 Task: Look for space in Lakewood, United States from 8th August, 2023 to 15th August, 2023 for 9 adults in price range Rs.10000 to Rs.14000. Place can be shared room with 5 bedrooms having 9 beds and 5 bathrooms. Property type can be house, flat, guest house. Amenities needed are: wifi, TV, free parkinig on premises, gym, breakfast. Booking option can be shelf check-in. Required host language is English.
Action: Mouse moved to (416, 97)
Screenshot: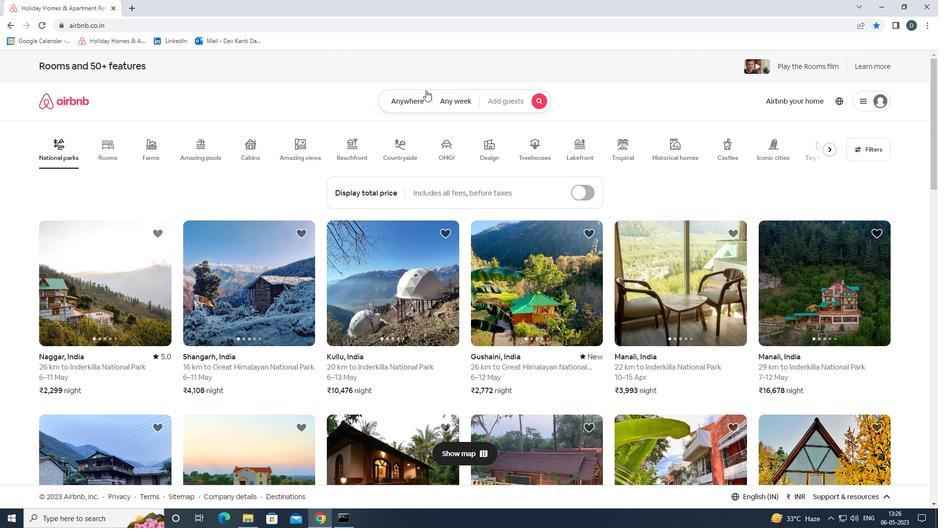 
Action: Mouse pressed left at (416, 97)
Screenshot: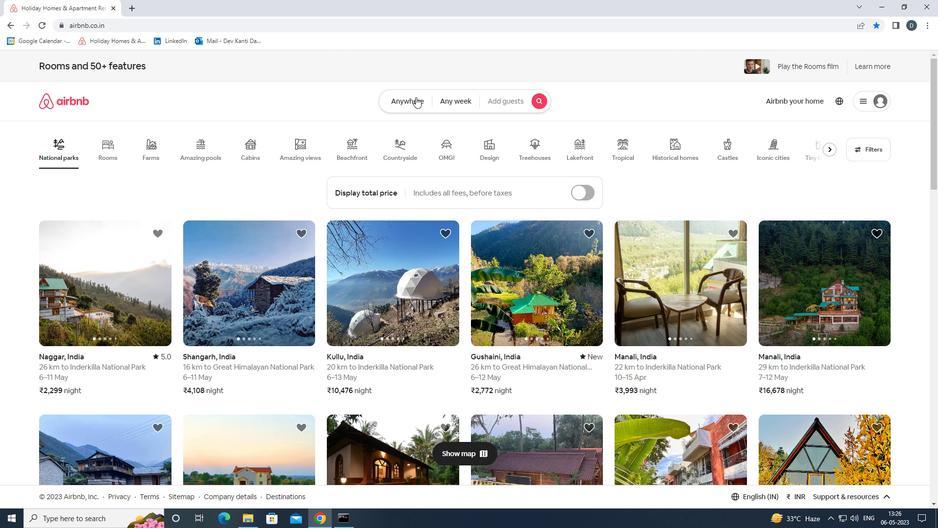 
Action: Mouse moved to (324, 142)
Screenshot: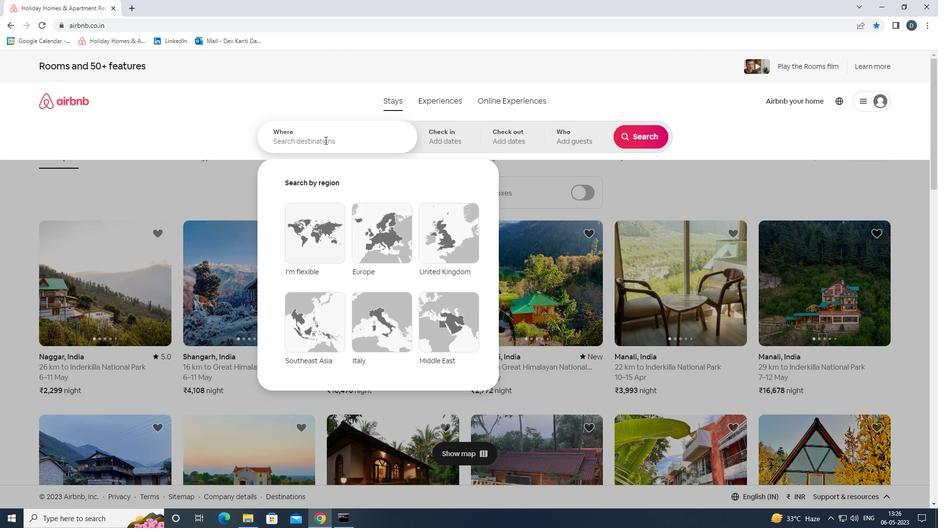 
Action: Mouse pressed left at (324, 142)
Screenshot: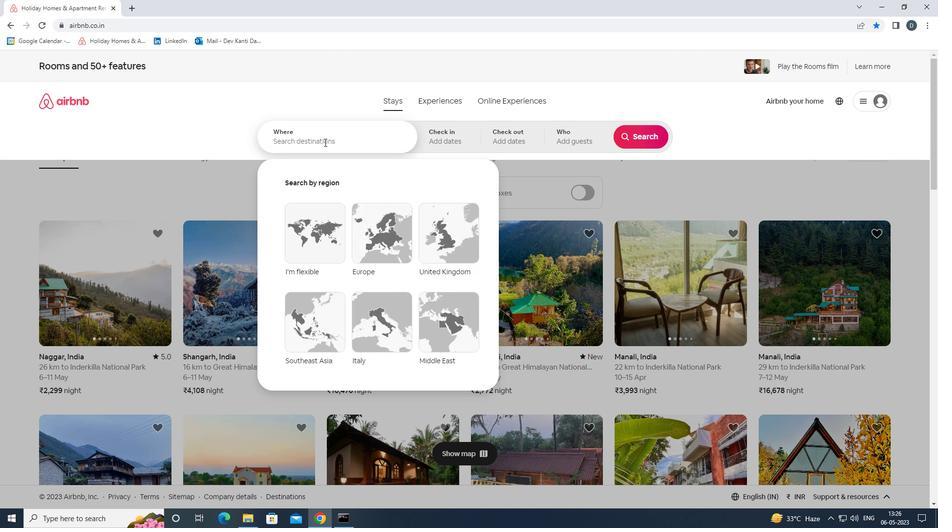 
Action: Key pressed <Key.shift>LAKEWOOD,<Key.shift>UNITED<Key.space><Key.shift>STATES
Screenshot: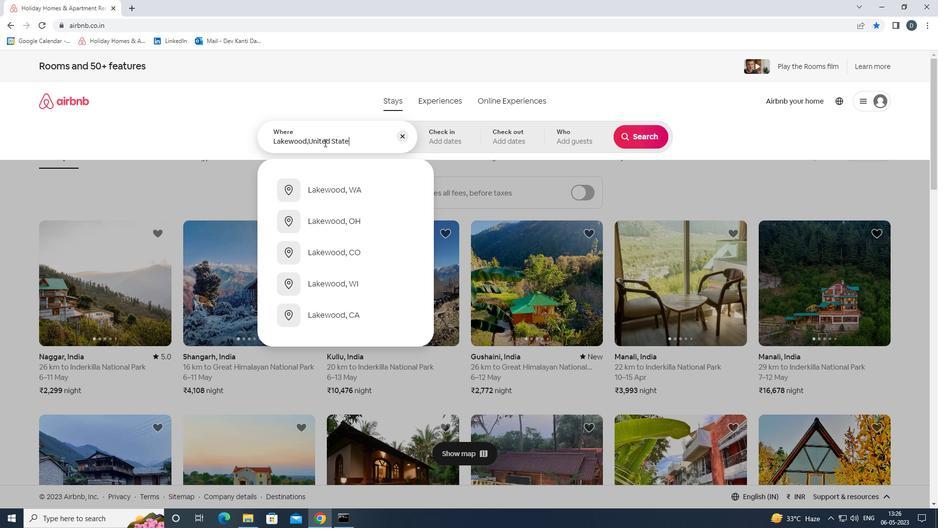 
Action: Mouse moved to (331, 139)
Screenshot: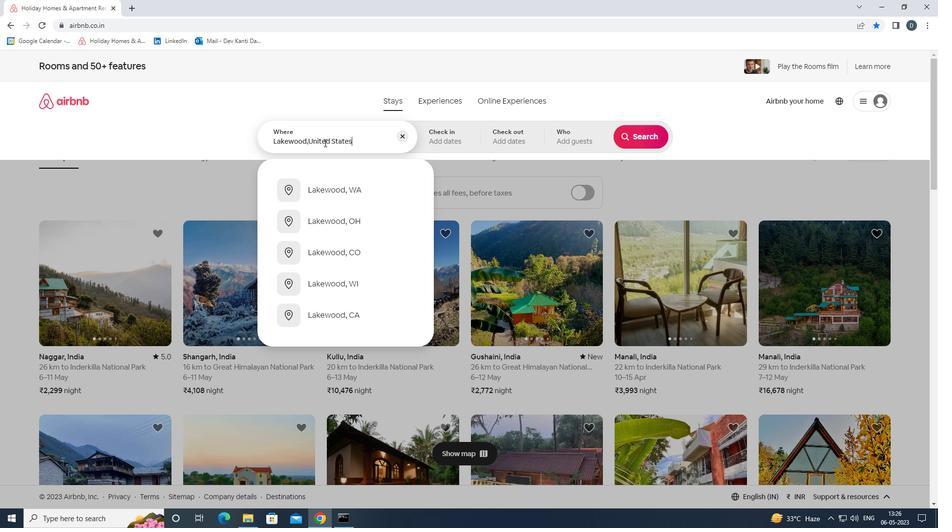 
Action: Key pressed <Key.enter>
Screenshot: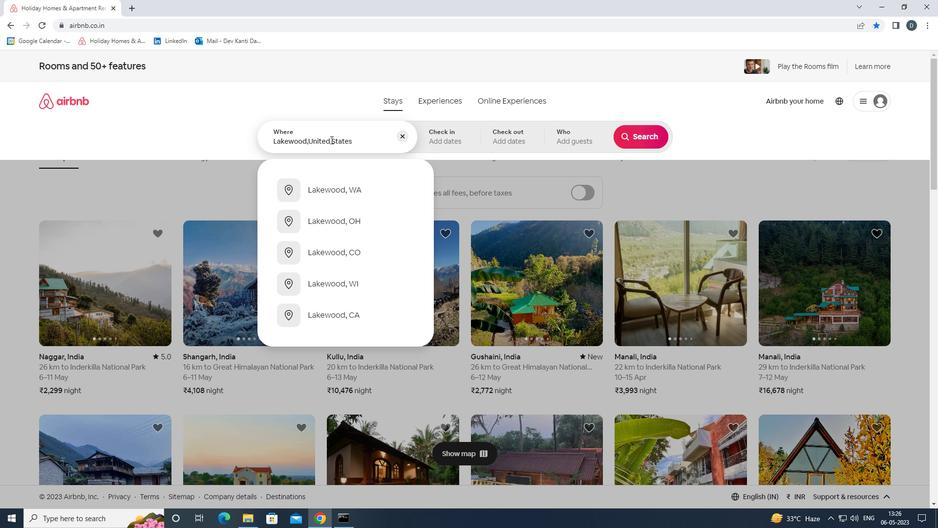 
Action: Mouse moved to (644, 216)
Screenshot: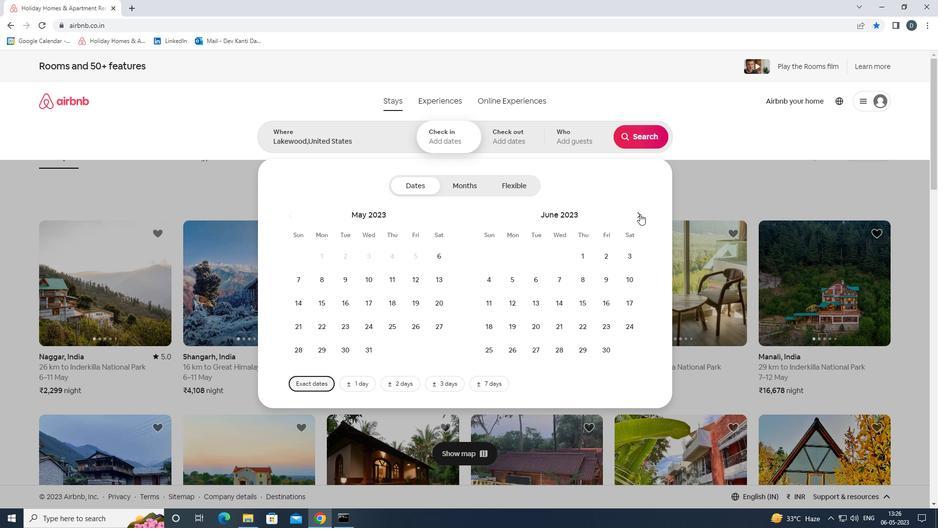 
Action: Mouse pressed left at (644, 216)
Screenshot: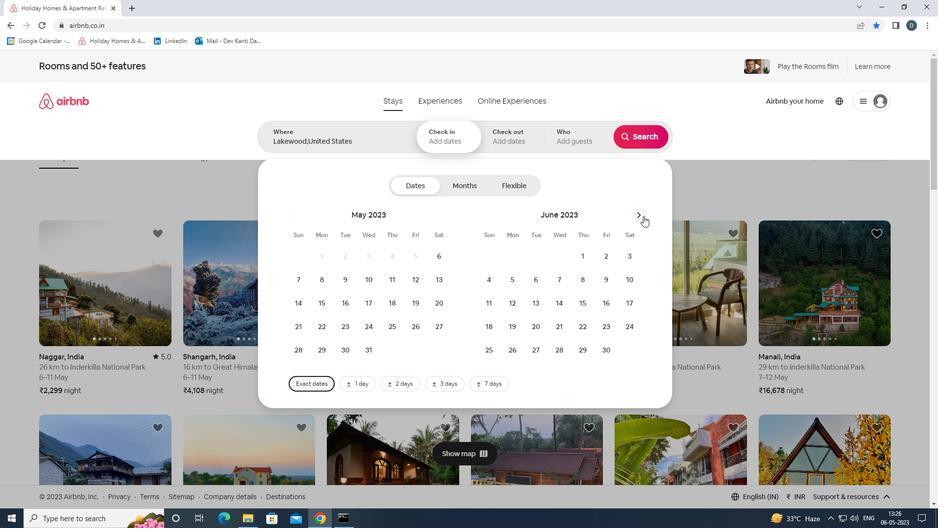 
Action: Mouse pressed left at (644, 216)
Screenshot: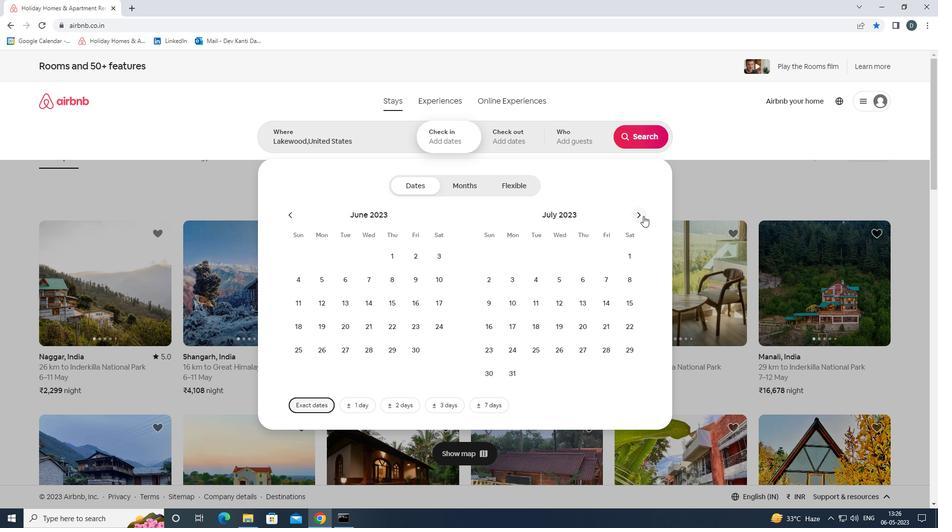 
Action: Mouse moved to (533, 281)
Screenshot: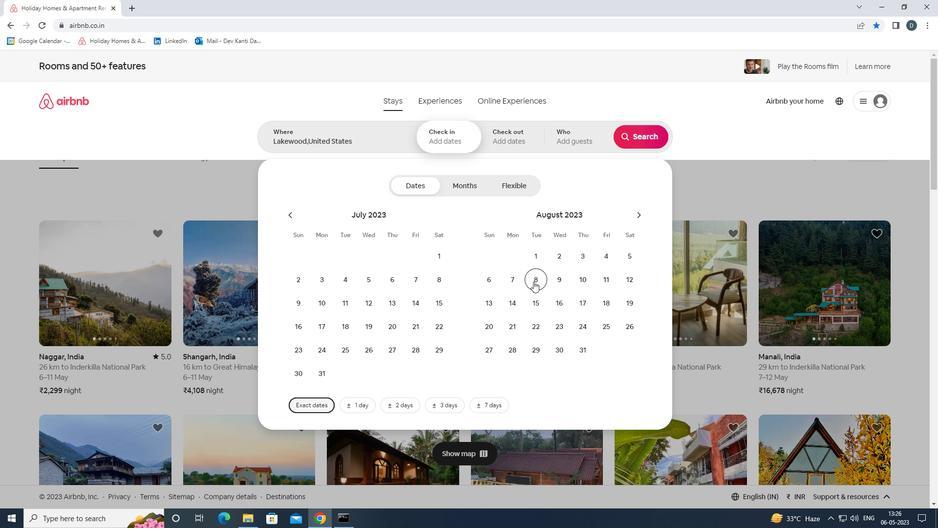 
Action: Mouse pressed left at (533, 281)
Screenshot: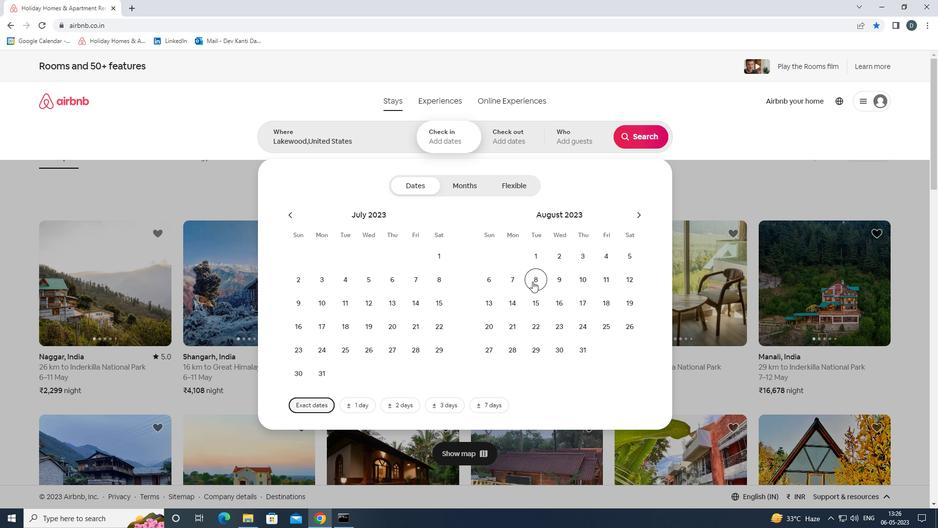 
Action: Mouse moved to (543, 302)
Screenshot: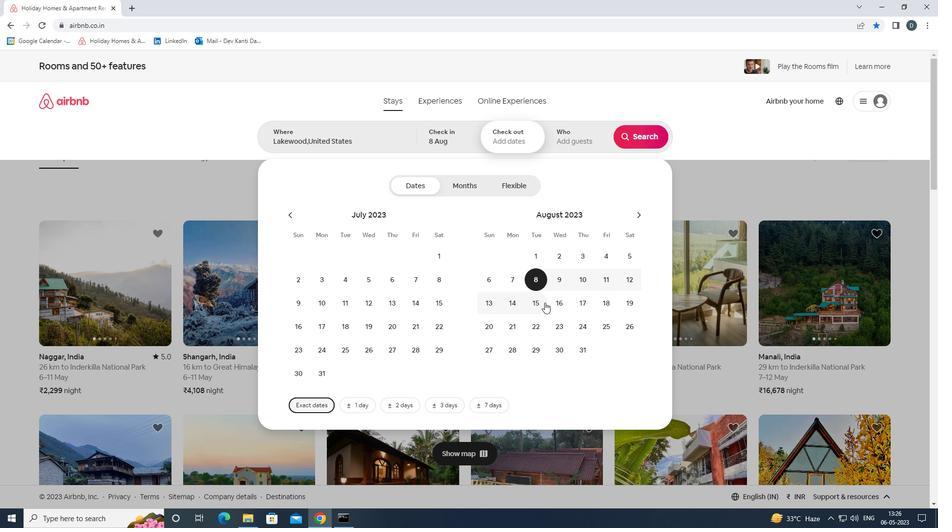 
Action: Mouse pressed left at (543, 302)
Screenshot: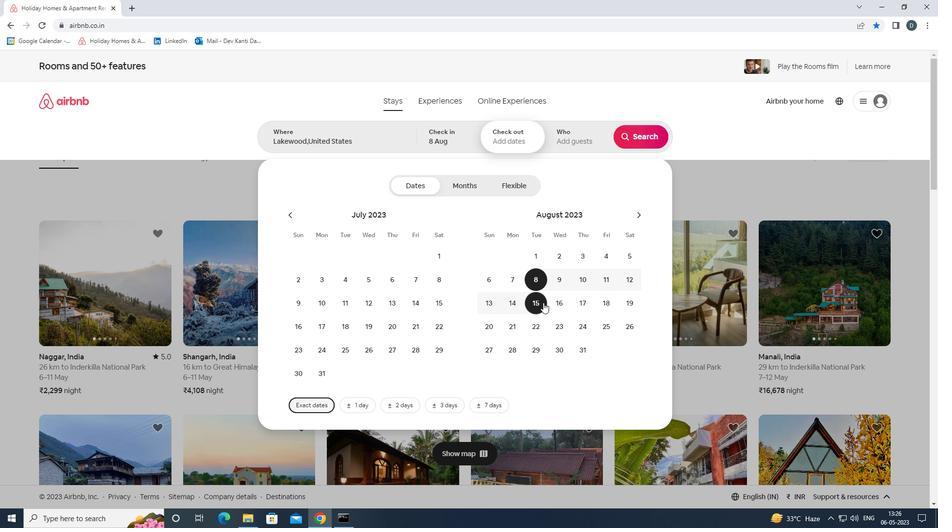 
Action: Mouse moved to (575, 149)
Screenshot: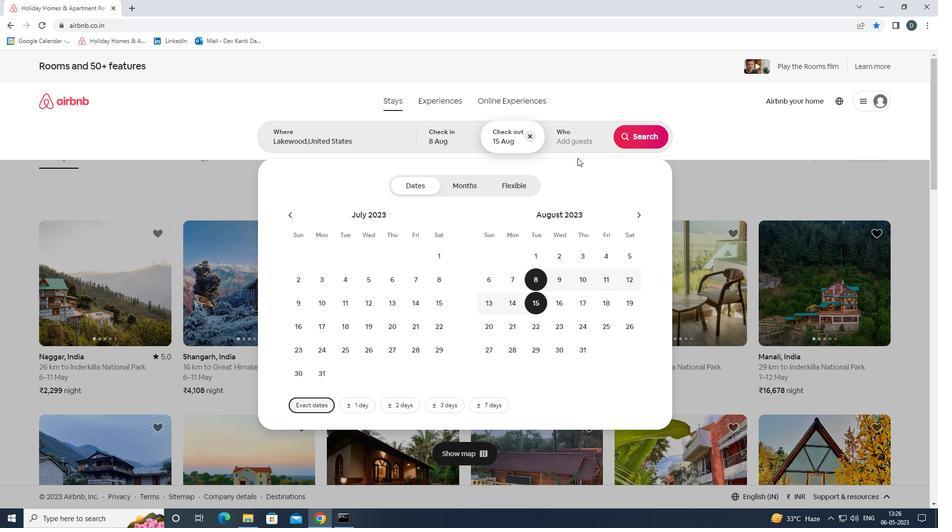 
Action: Mouse pressed left at (575, 149)
Screenshot: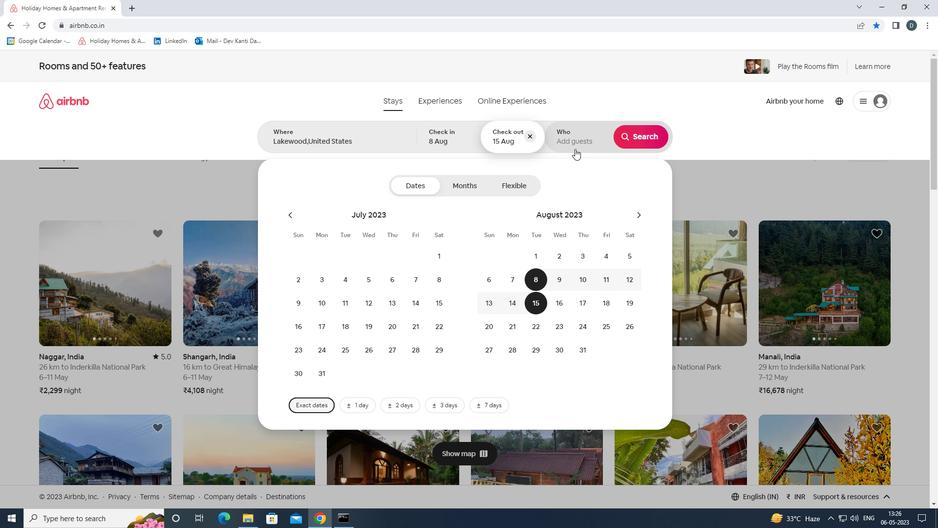 
Action: Mouse moved to (641, 184)
Screenshot: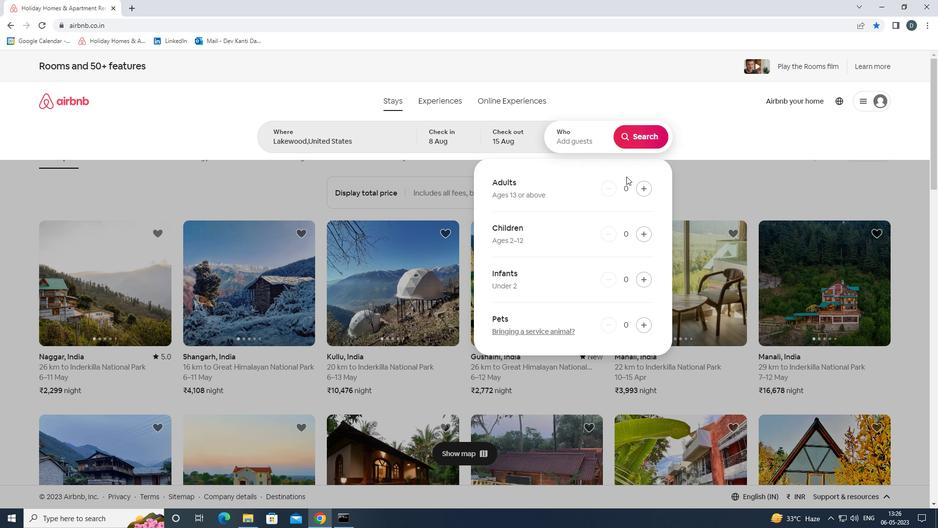 
Action: Mouse pressed left at (641, 184)
Screenshot: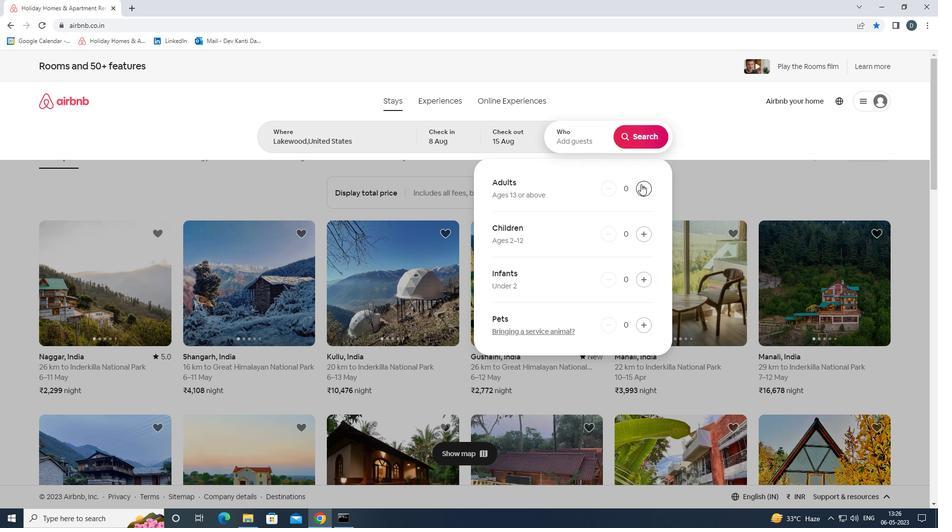 
Action: Mouse pressed left at (641, 184)
Screenshot: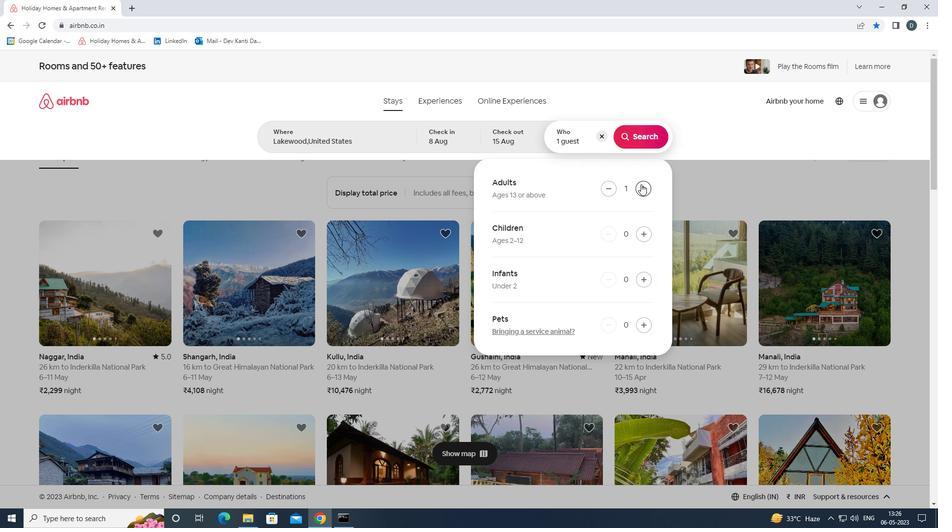 
Action: Mouse pressed left at (641, 184)
Screenshot: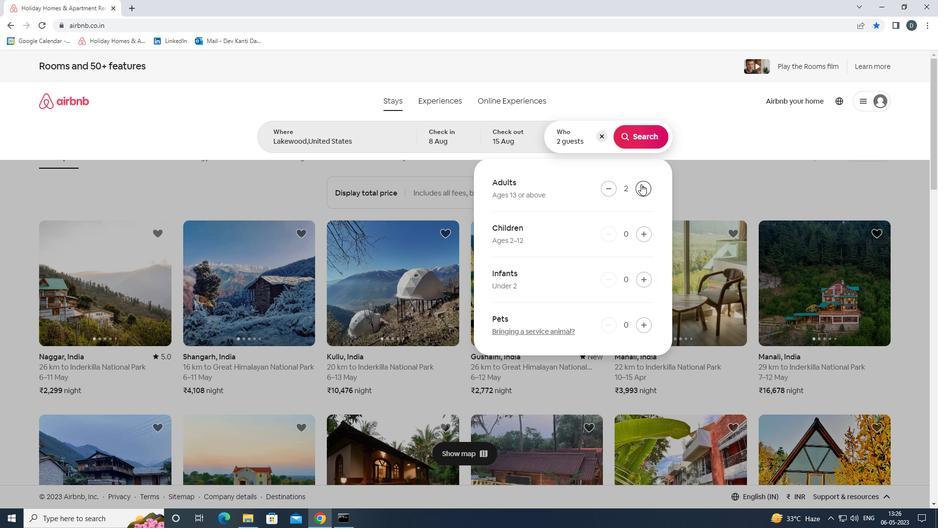
Action: Mouse pressed left at (641, 184)
Screenshot: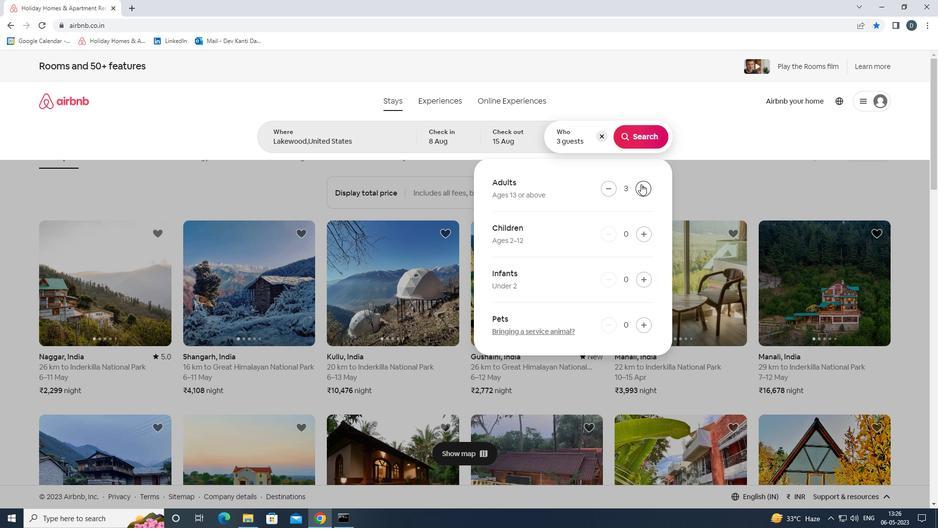 
Action: Mouse pressed left at (641, 184)
Screenshot: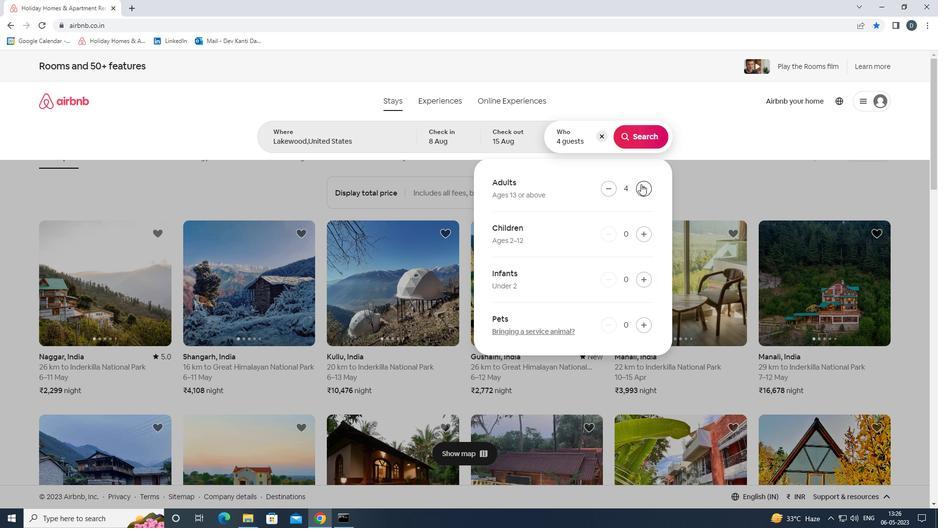 
Action: Mouse pressed left at (641, 184)
Screenshot: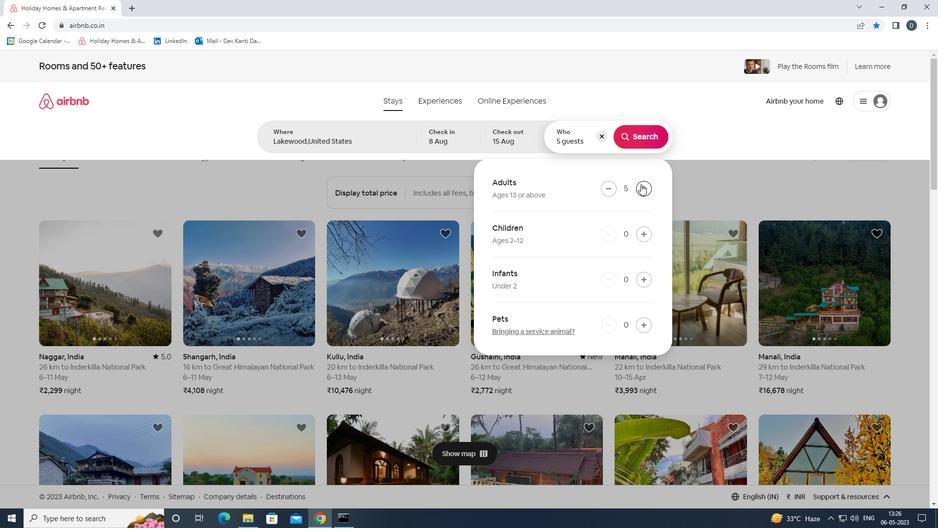 
Action: Mouse pressed left at (641, 184)
Screenshot: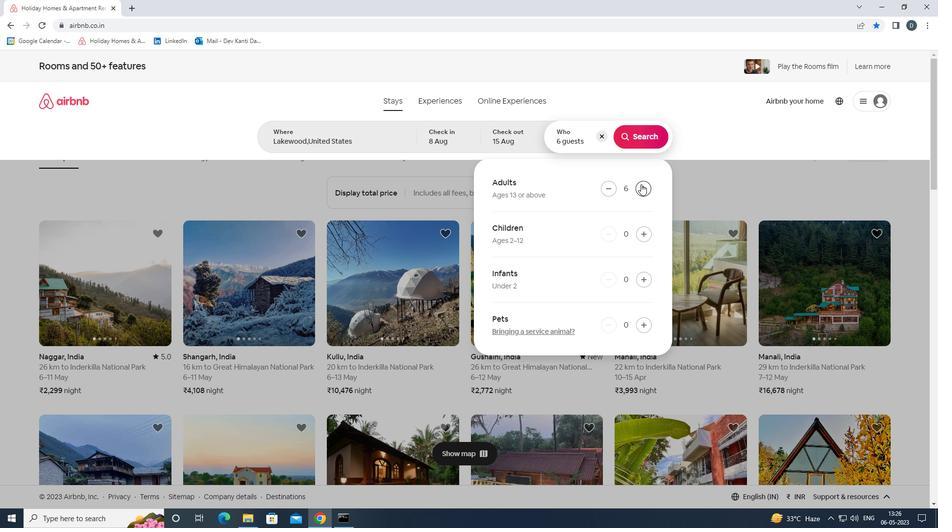 
Action: Mouse pressed left at (641, 184)
Screenshot: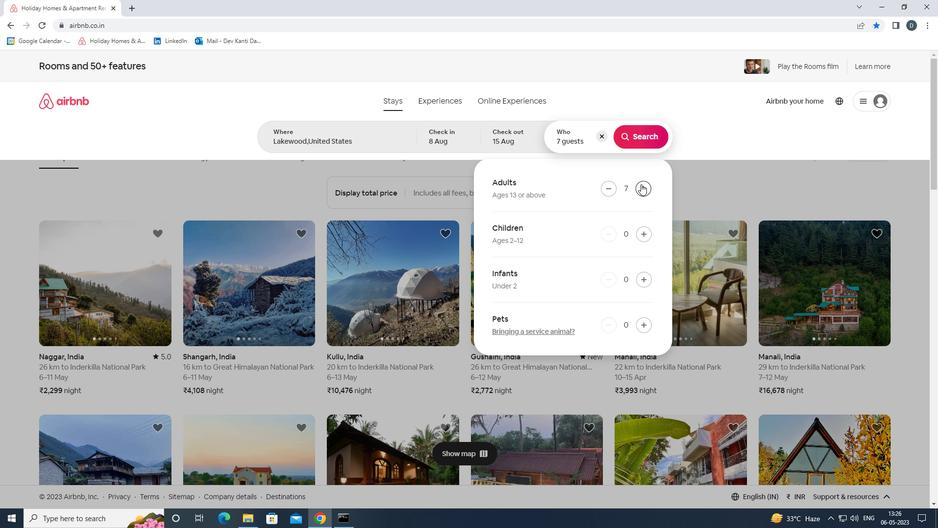 
Action: Mouse pressed left at (641, 184)
Screenshot: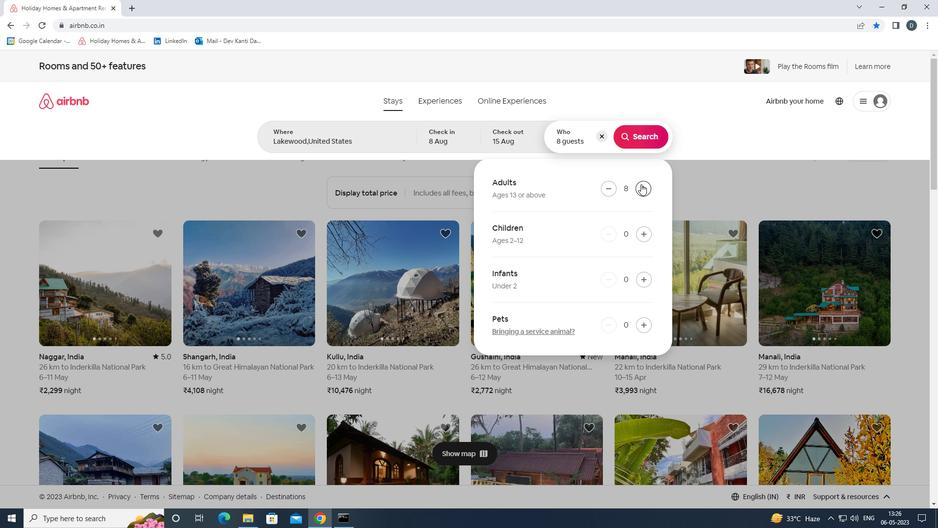 
Action: Mouse moved to (640, 139)
Screenshot: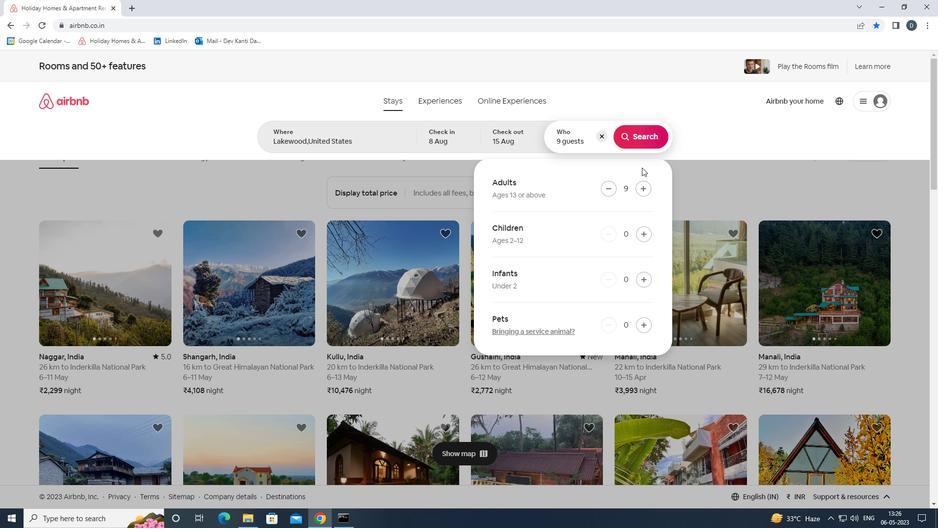 
Action: Mouse pressed left at (640, 139)
Screenshot: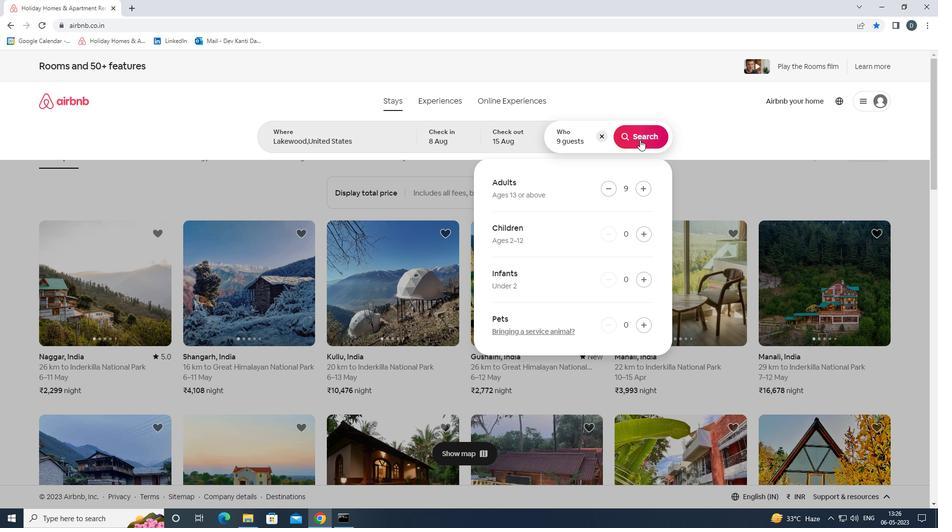 
Action: Mouse moved to (882, 107)
Screenshot: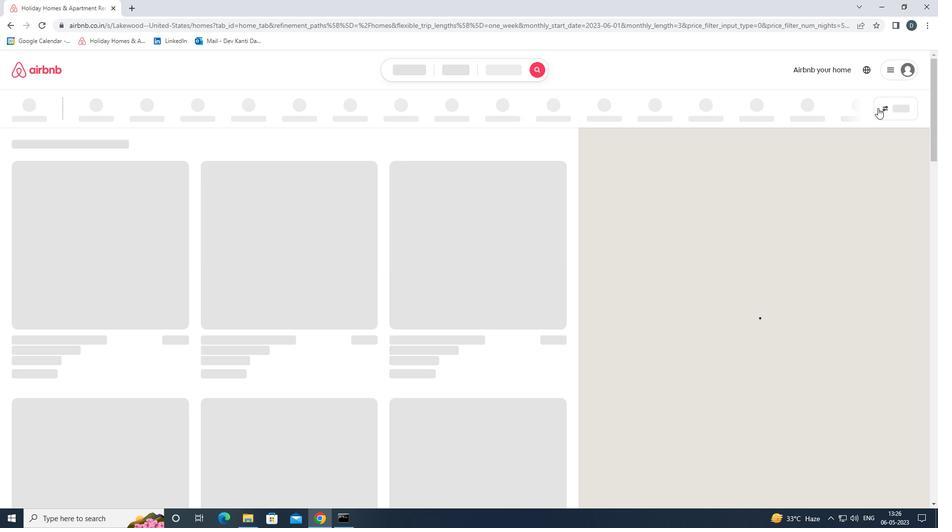 
Action: Mouse pressed left at (882, 107)
Screenshot: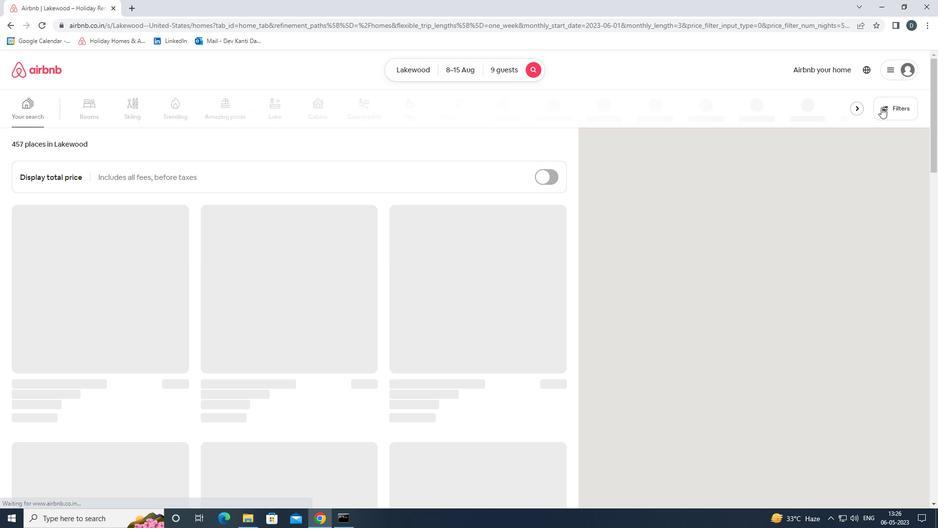 
Action: Mouse moved to (414, 345)
Screenshot: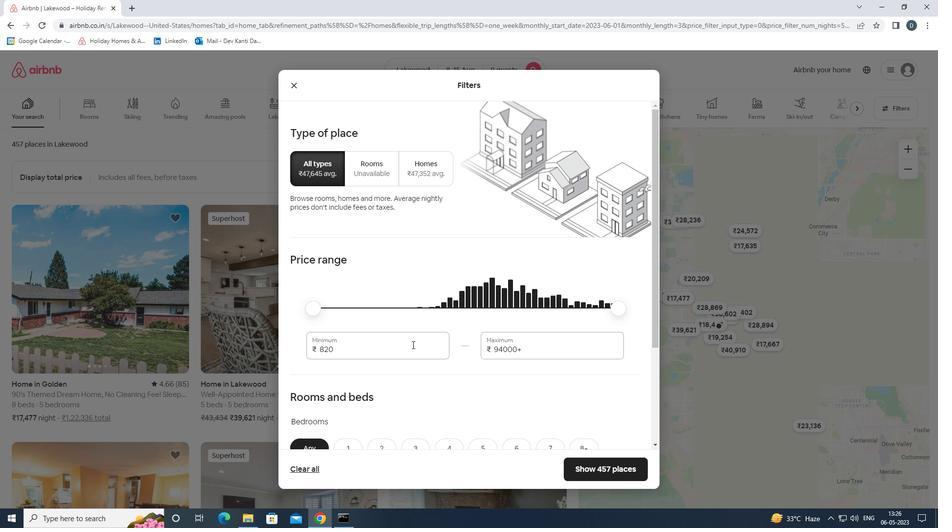 
Action: Mouse pressed left at (414, 345)
Screenshot: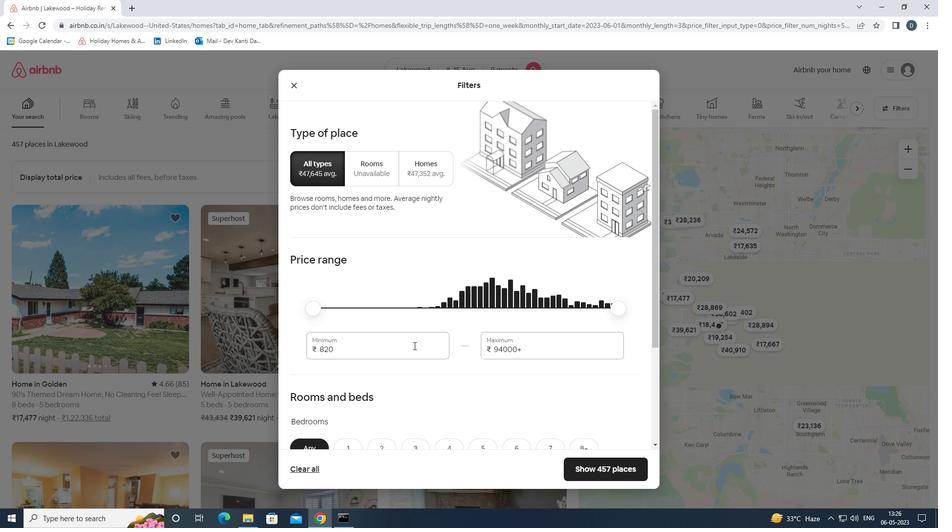 
Action: Mouse pressed left at (414, 345)
Screenshot: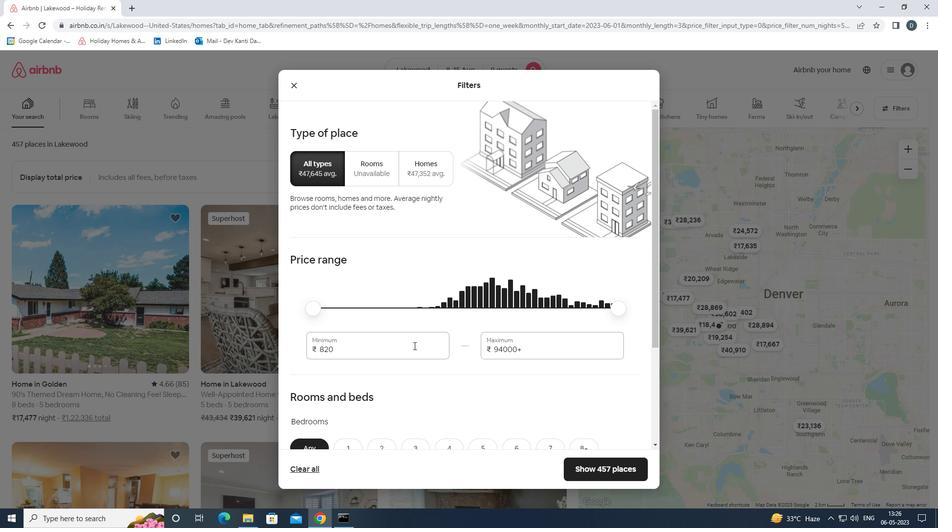 
Action: Key pressed 10000<Key.tab>14000
Screenshot: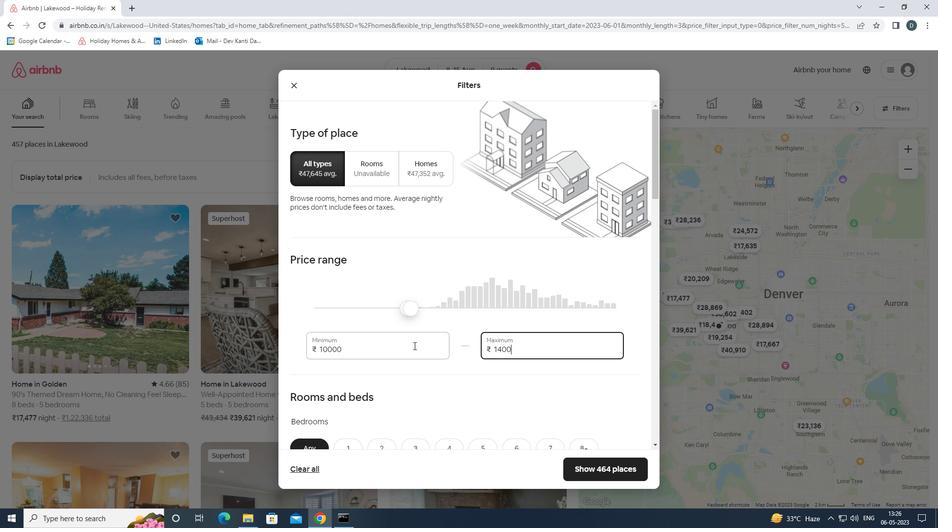 
Action: Mouse scrolled (414, 345) with delta (0, 0)
Screenshot: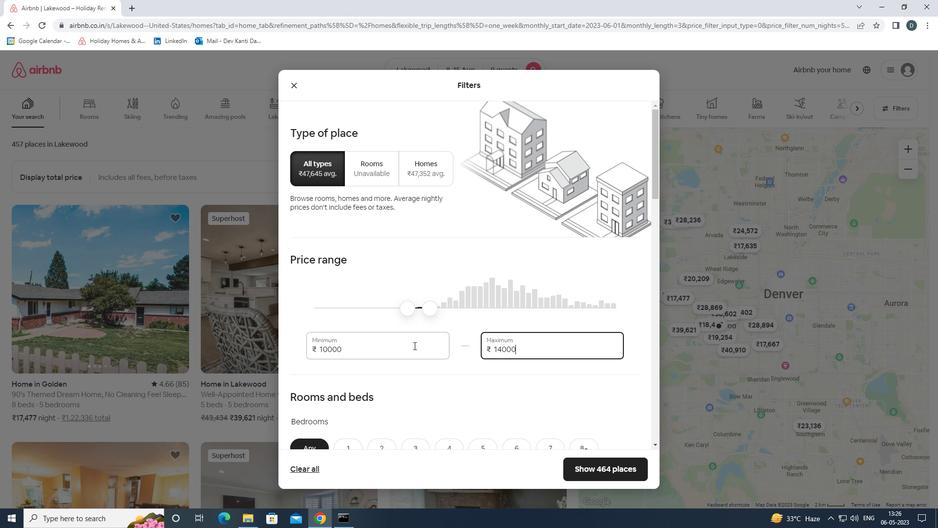 
Action: Mouse scrolled (414, 345) with delta (0, 0)
Screenshot: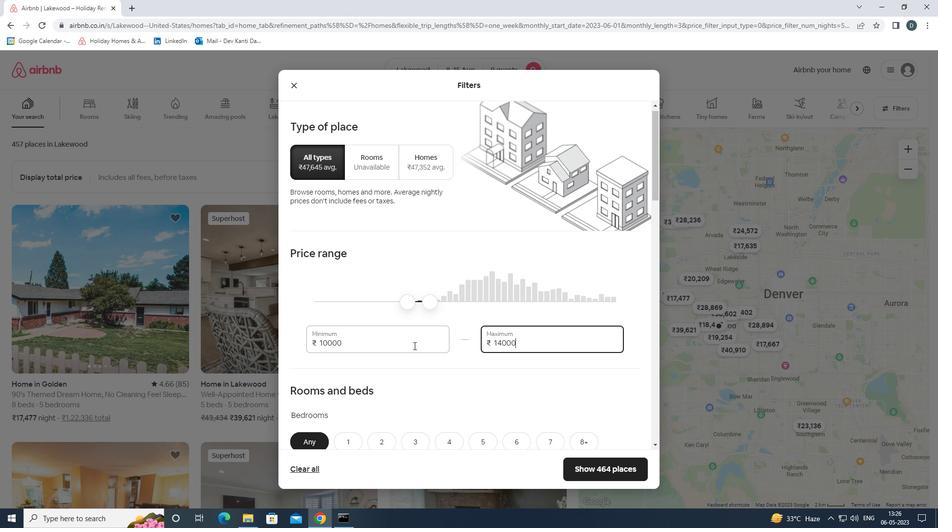
Action: Mouse scrolled (414, 345) with delta (0, 0)
Screenshot: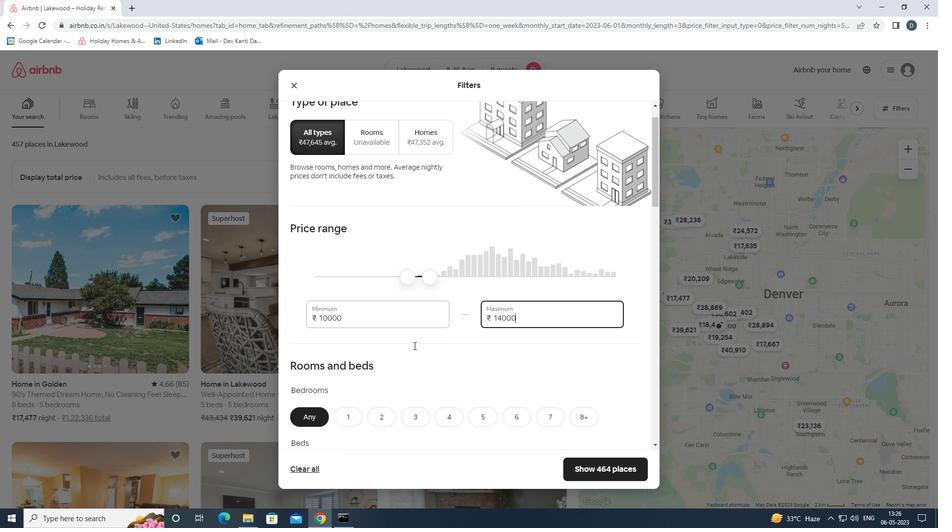 
Action: Mouse moved to (401, 339)
Screenshot: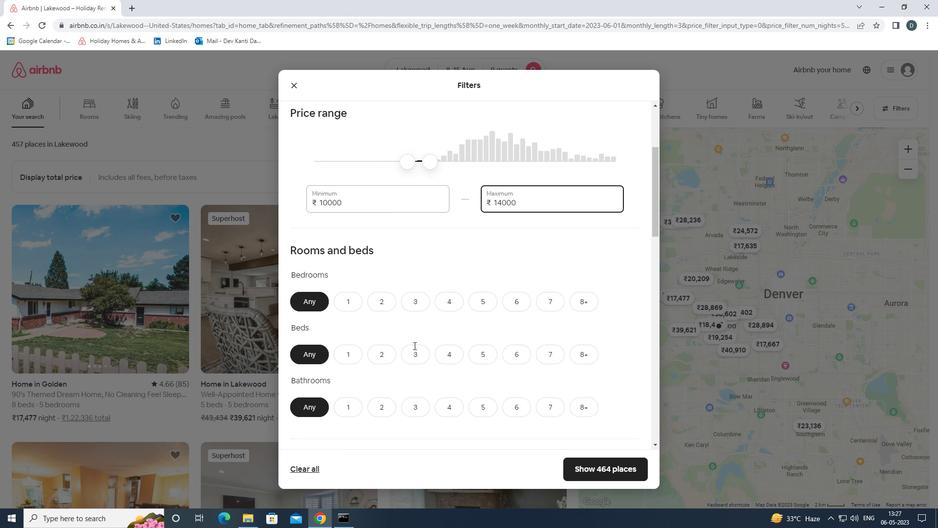 
Action: Mouse scrolled (401, 339) with delta (0, 0)
Screenshot: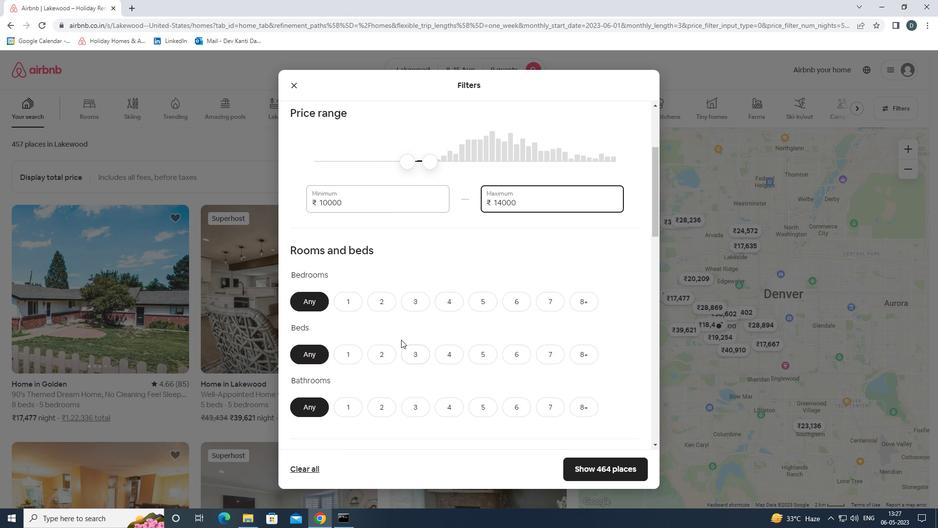 
Action: Mouse moved to (487, 252)
Screenshot: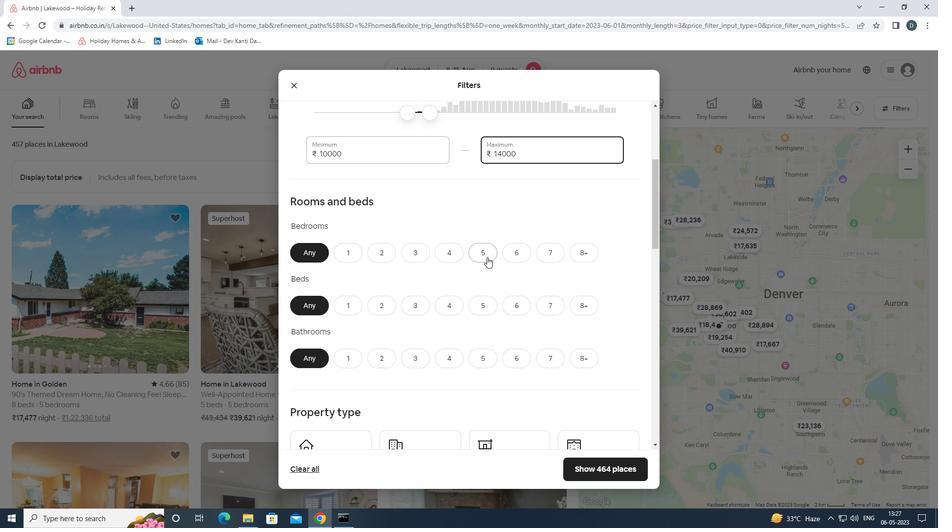 
Action: Mouse pressed left at (487, 252)
Screenshot: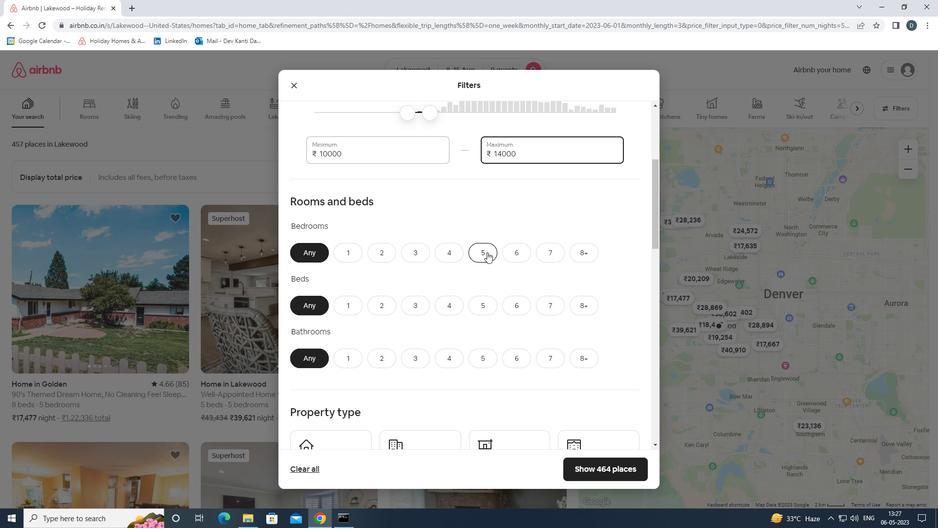 
Action: Mouse moved to (582, 305)
Screenshot: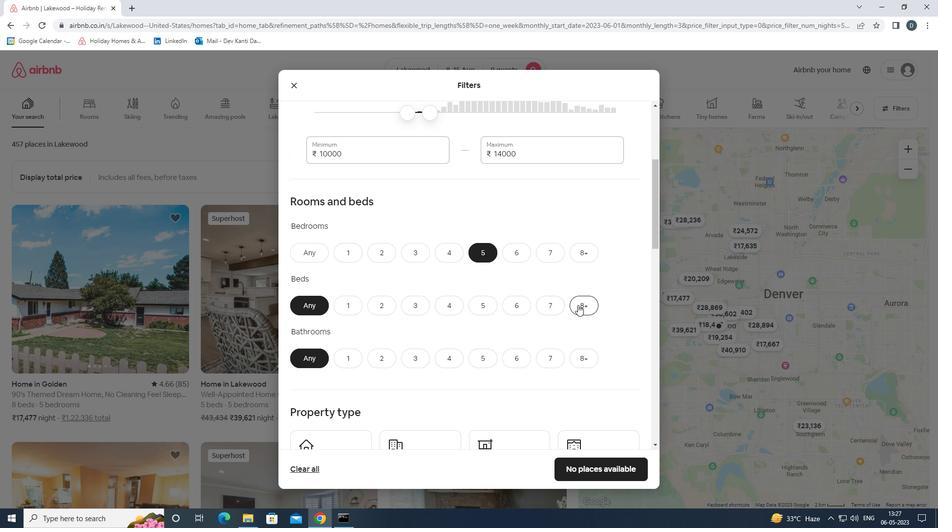 
Action: Mouse pressed left at (582, 305)
Screenshot: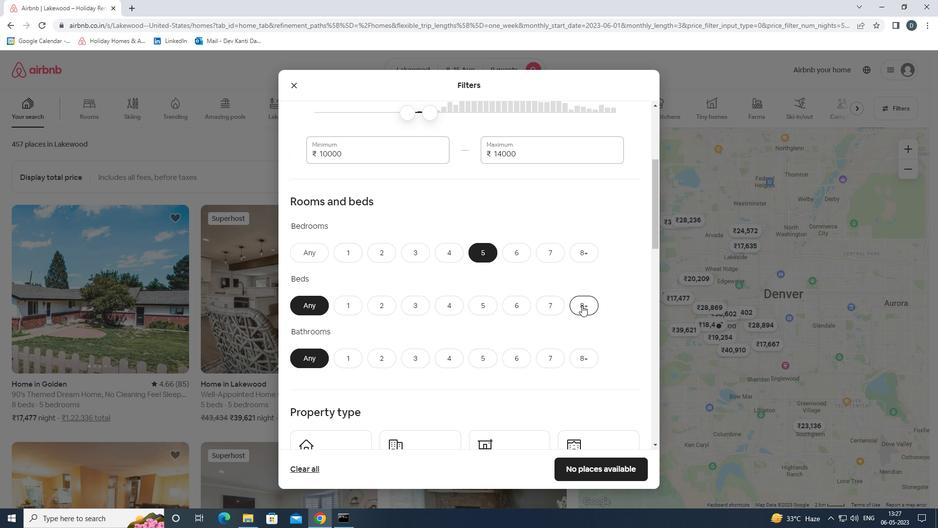
Action: Mouse moved to (485, 357)
Screenshot: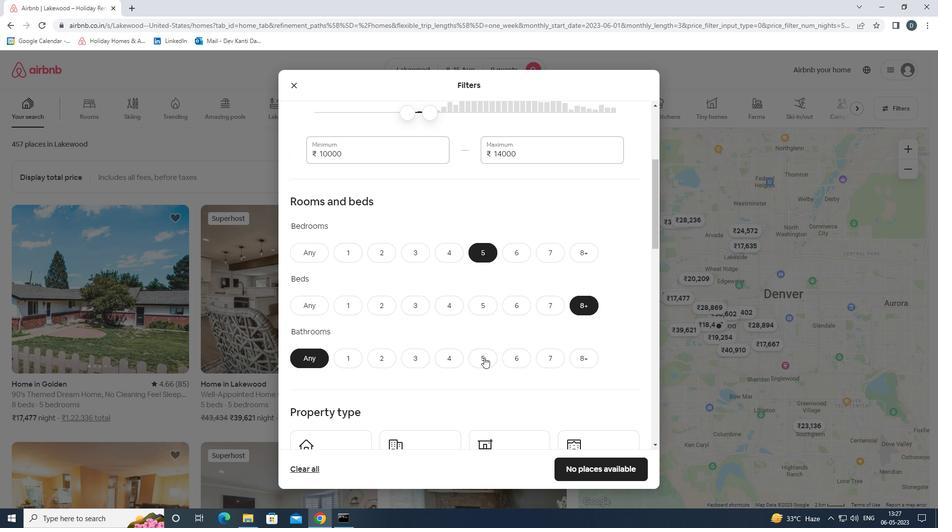 
Action: Mouse pressed left at (485, 357)
Screenshot: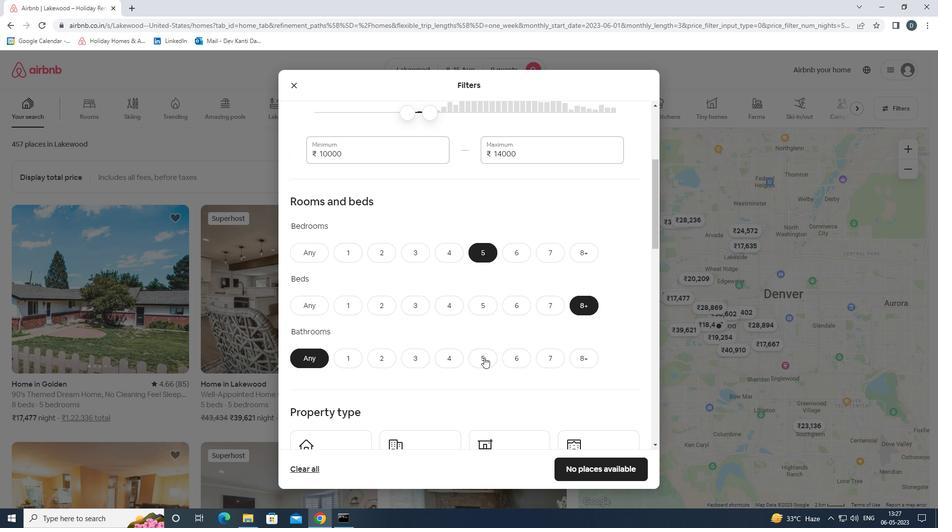 
Action: Mouse moved to (485, 357)
Screenshot: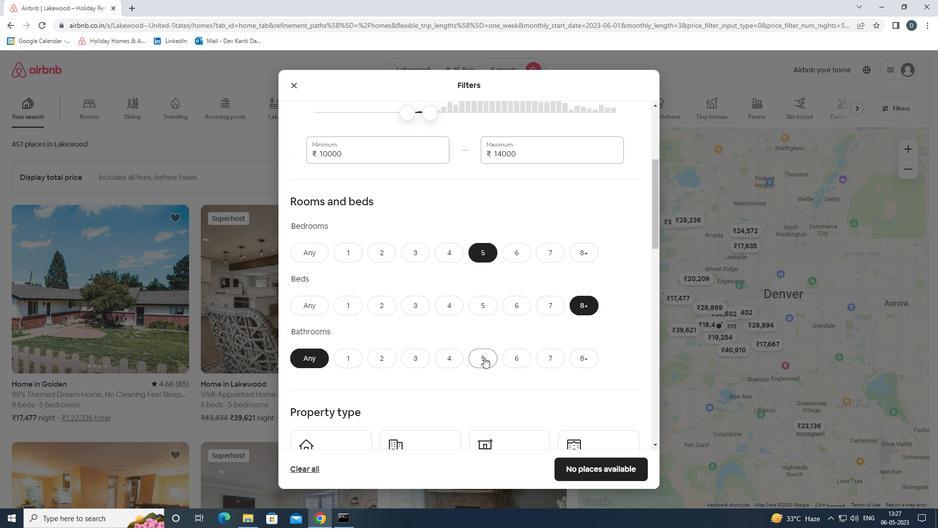 
Action: Mouse scrolled (485, 357) with delta (0, 0)
Screenshot: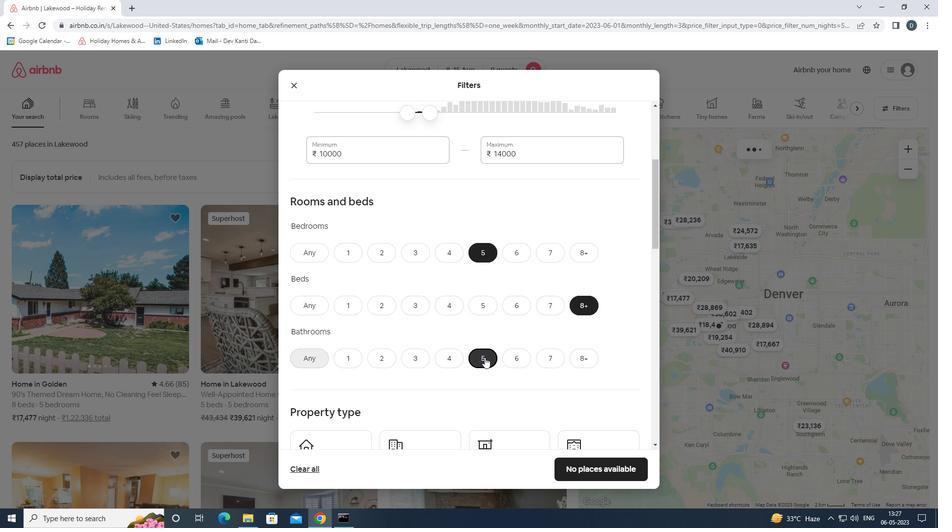 
Action: Mouse scrolled (485, 357) with delta (0, 0)
Screenshot: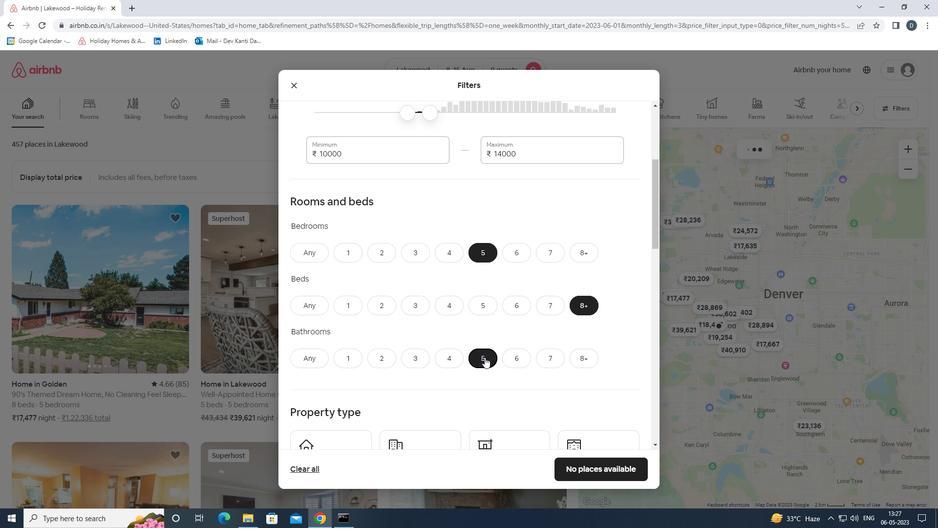 
Action: Mouse scrolled (485, 357) with delta (0, 0)
Screenshot: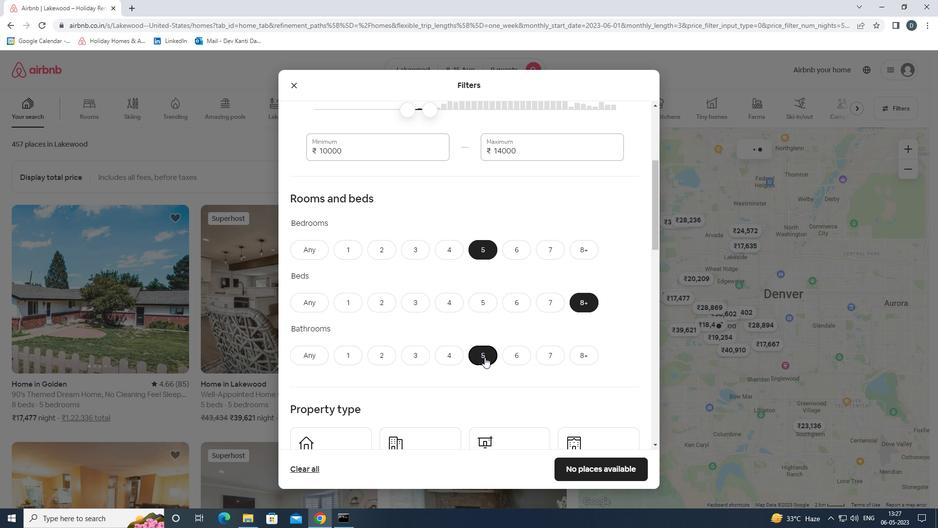 
Action: Mouse moved to (345, 320)
Screenshot: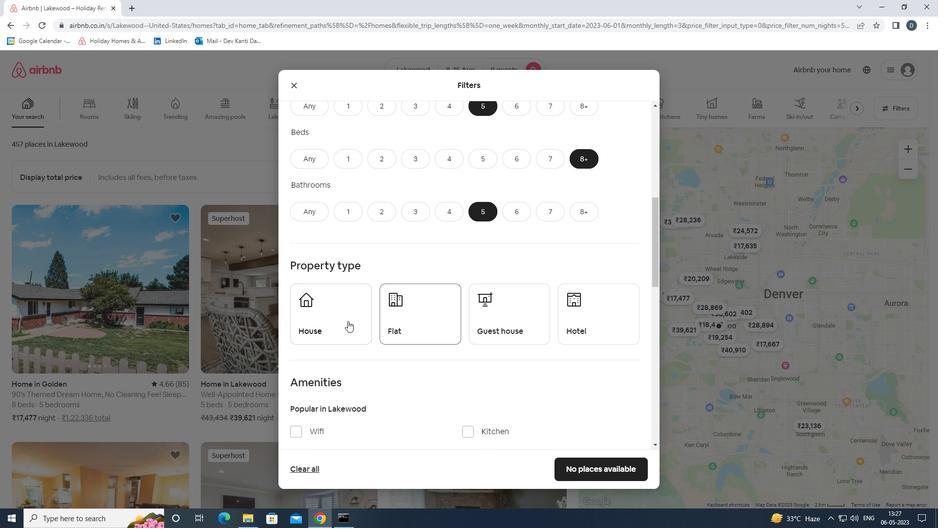
Action: Mouse pressed left at (345, 320)
Screenshot: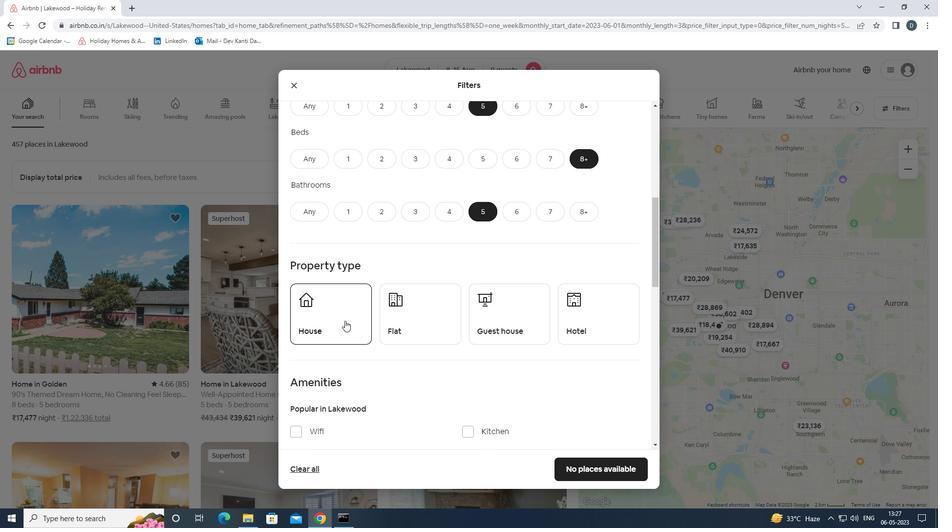 
Action: Mouse moved to (412, 320)
Screenshot: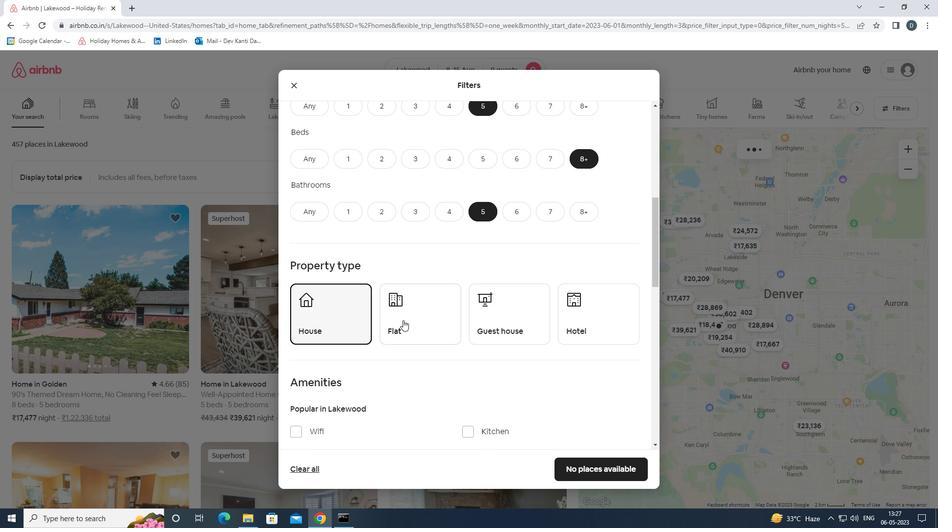 
Action: Mouse pressed left at (412, 320)
Screenshot: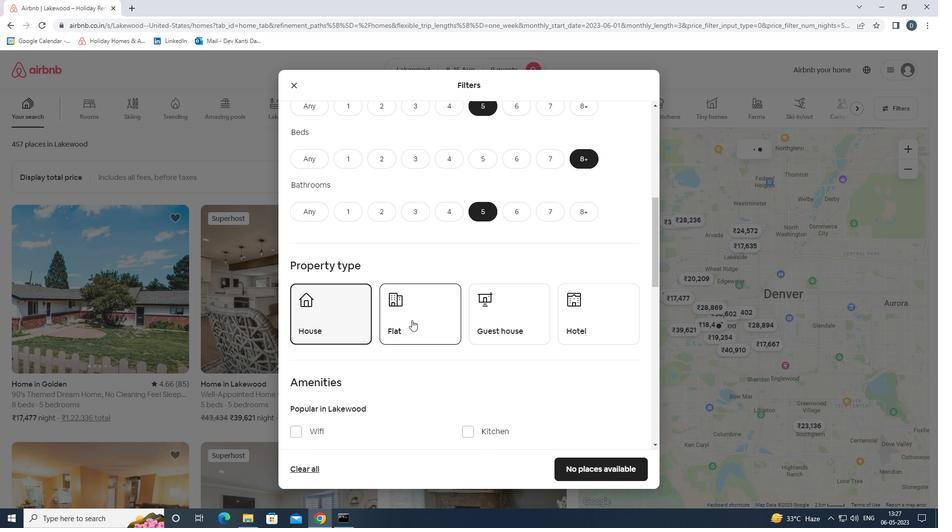 
Action: Mouse moved to (498, 312)
Screenshot: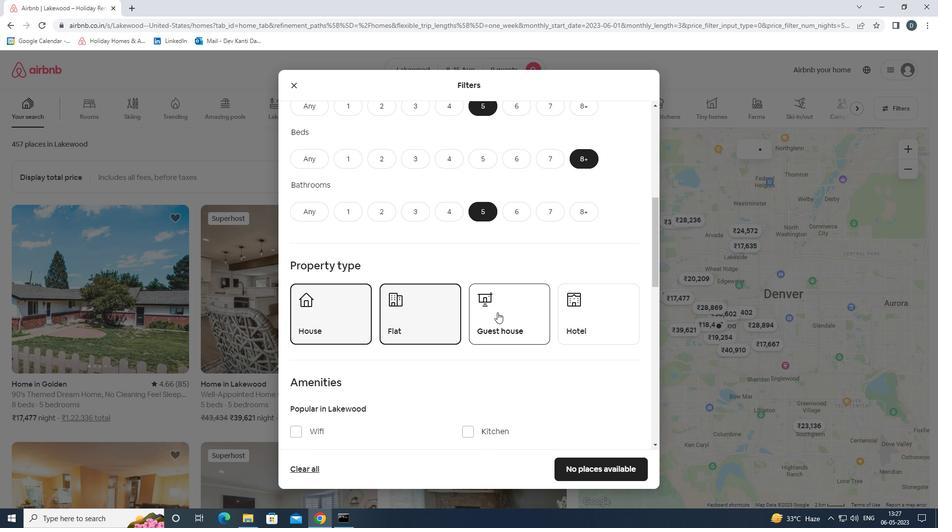 
Action: Mouse pressed left at (498, 312)
Screenshot: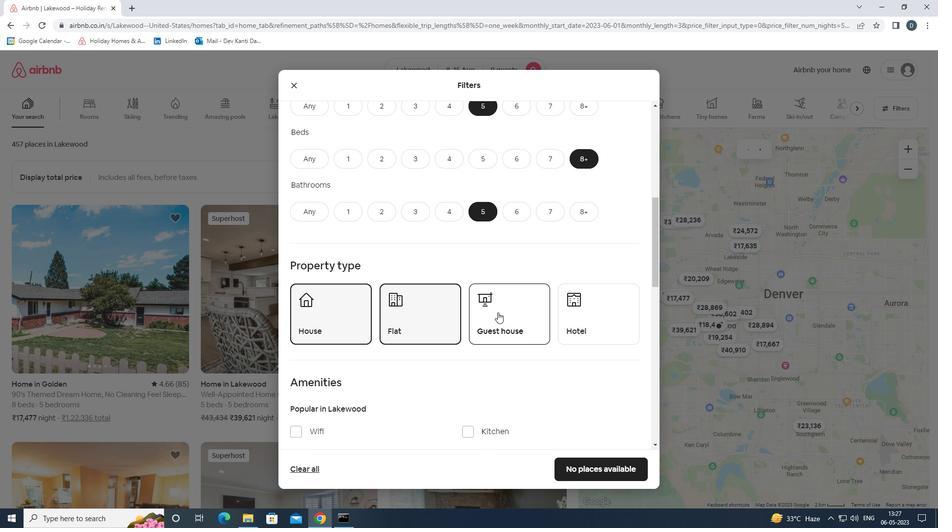 
Action: Mouse moved to (503, 328)
Screenshot: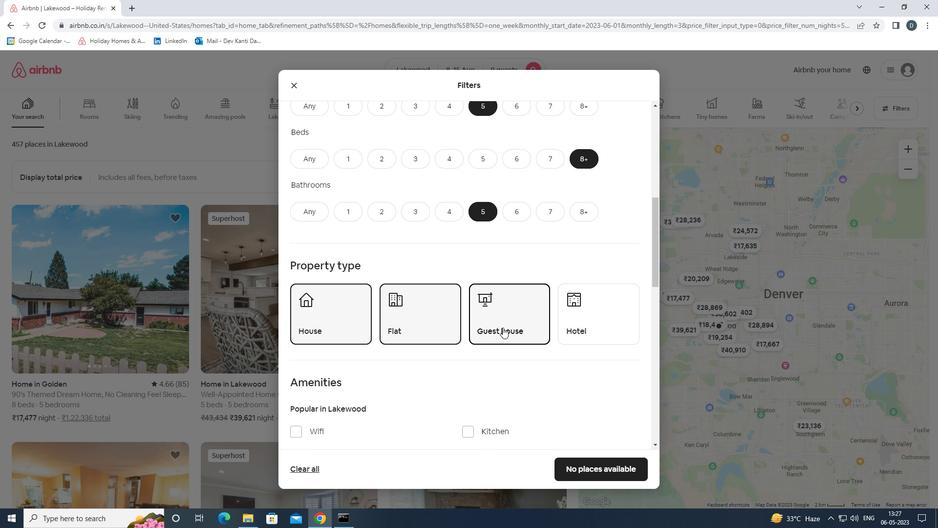 
Action: Mouse scrolled (503, 327) with delta (0, 0)
Screenshot: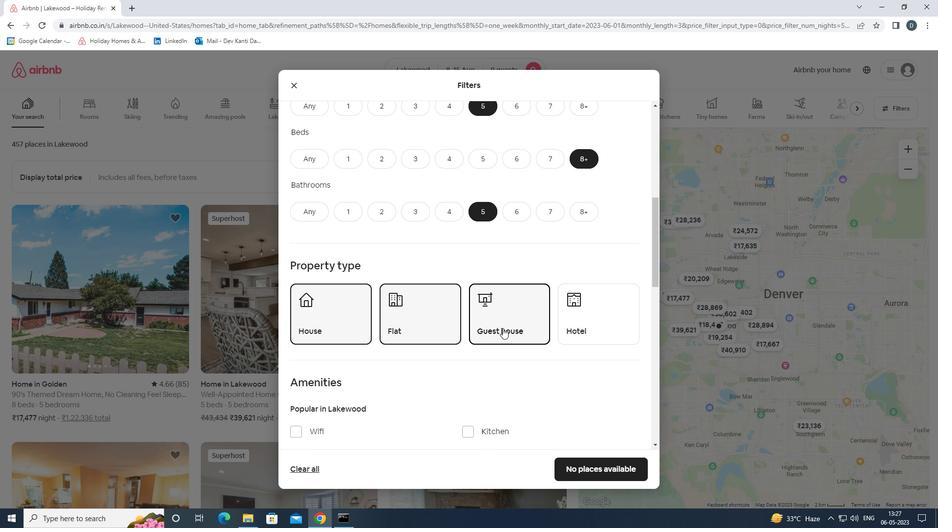 
Action: Mouse scrolled (503, 327) with delta (0, 0)
Screenshot: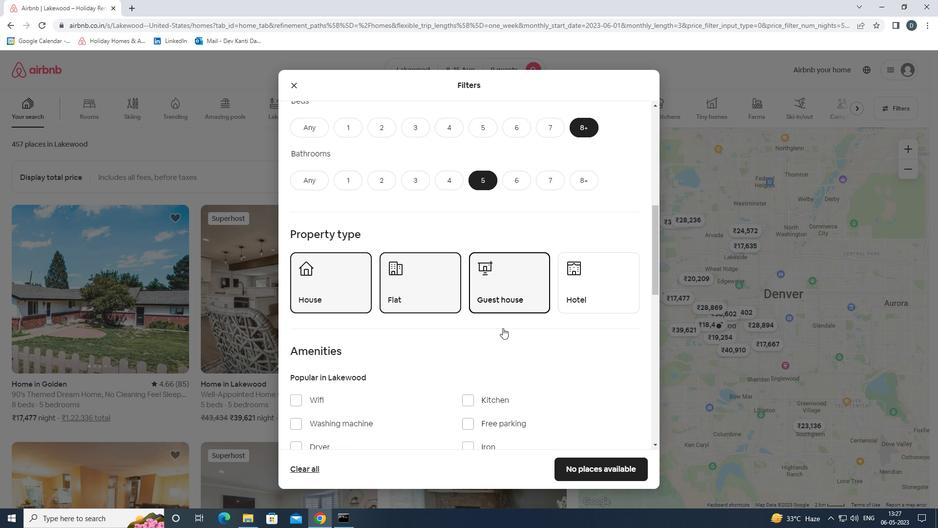 
Action: Mouse scrolled (503, 327) with delta (0, 0)
Screenshot: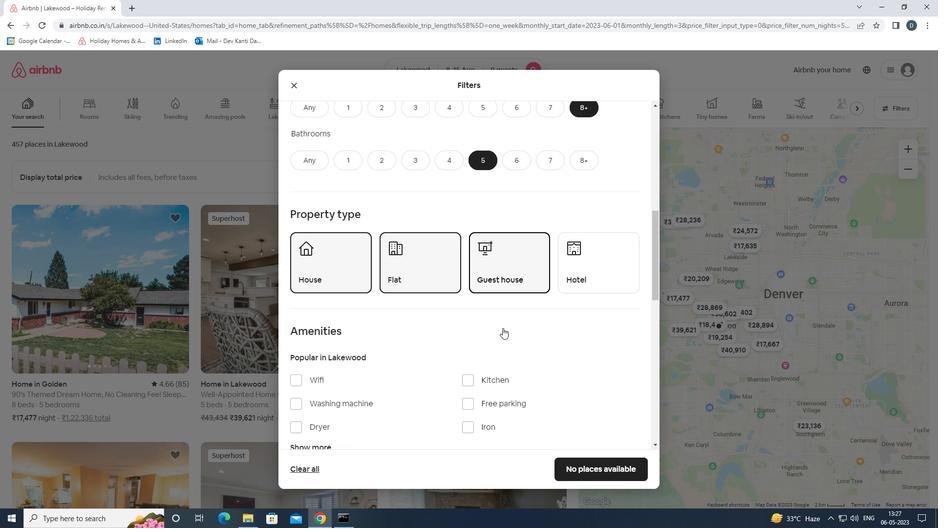 
Action: Mouse moved to (315, 288)
Screenshot: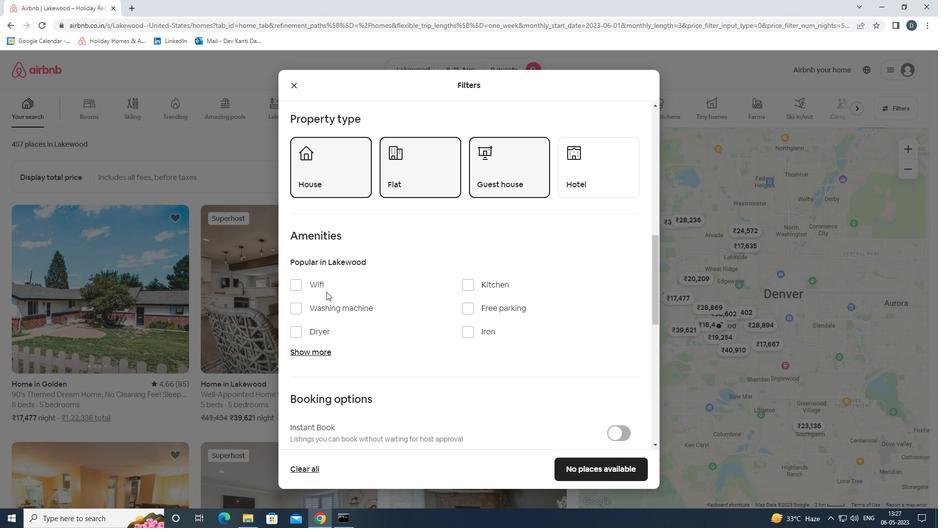
Action: Mouse pressed left at (315, 288)
Screenshot: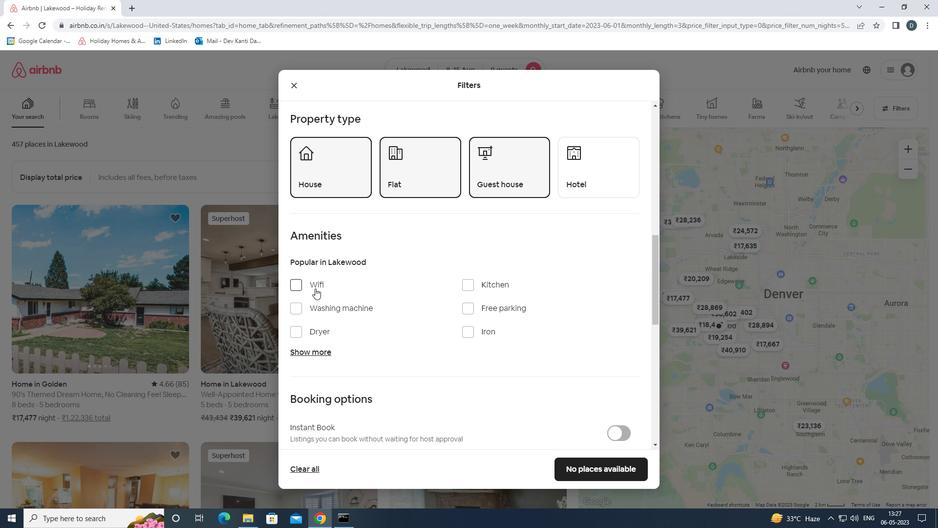 
Action: Mouse moved to (320, 351)
Screenshot: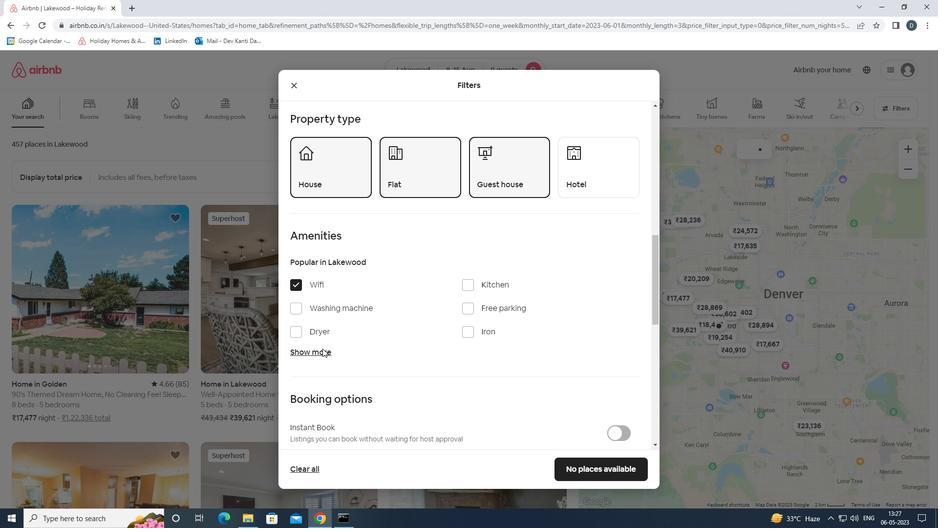 
Action: Mouse pressed left at (320, 351)
Screenshot: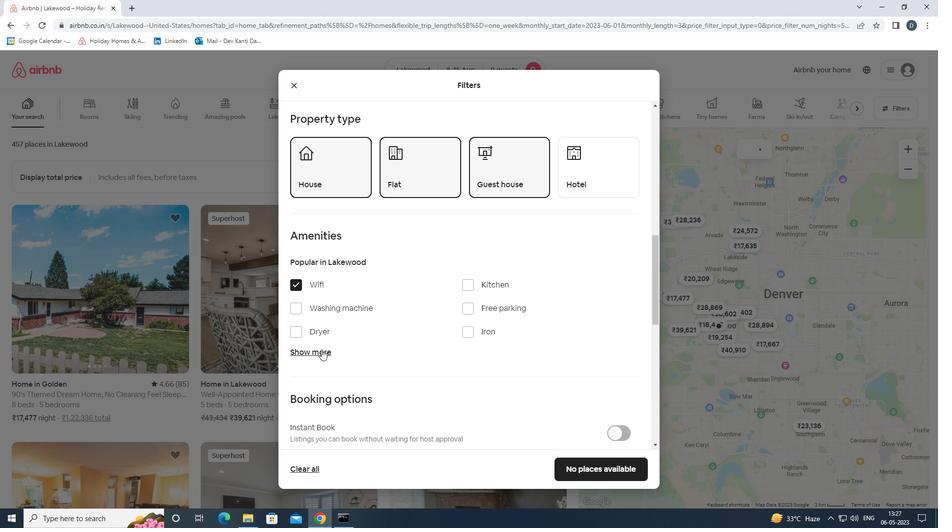 
Action: Mouse moved to (468, 310)
Screenshot: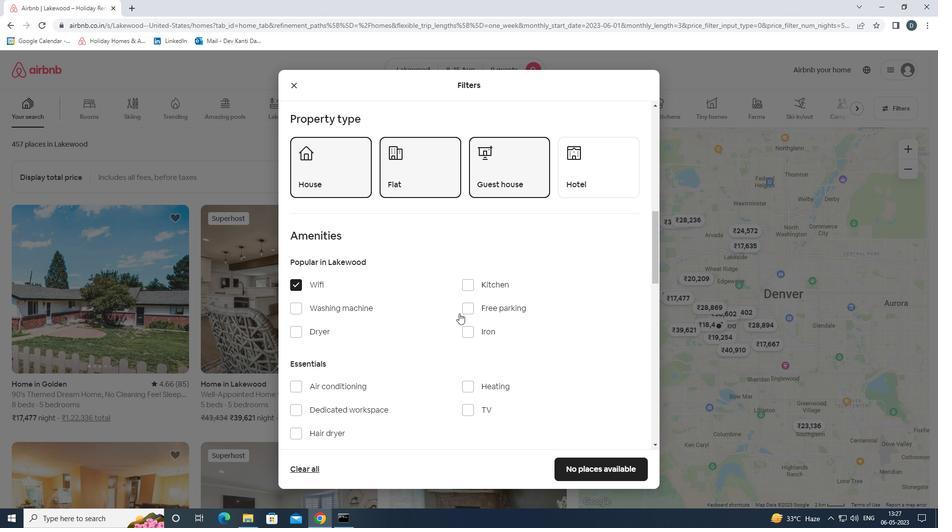 
Action: Mouse pressed left at (468, 310)
Screenshot: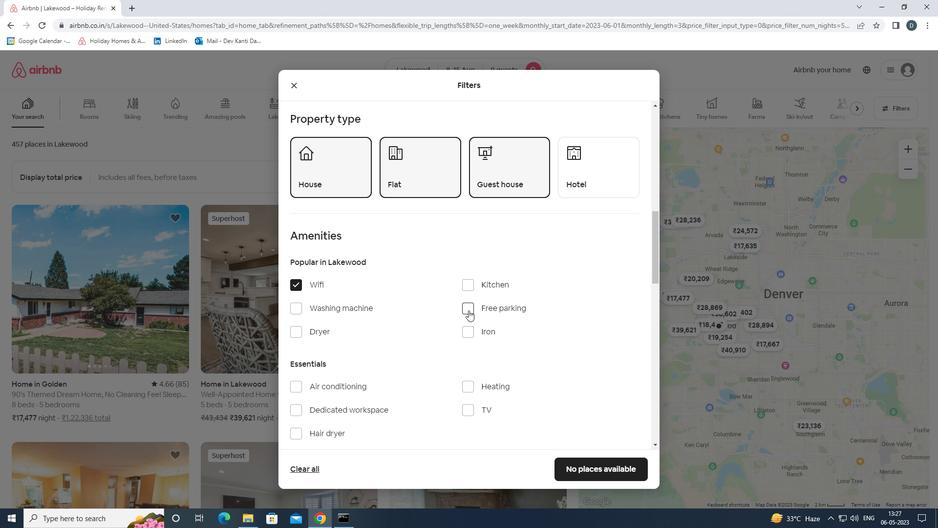 
Action: Mouse moved to (470, 409)
Screenshot: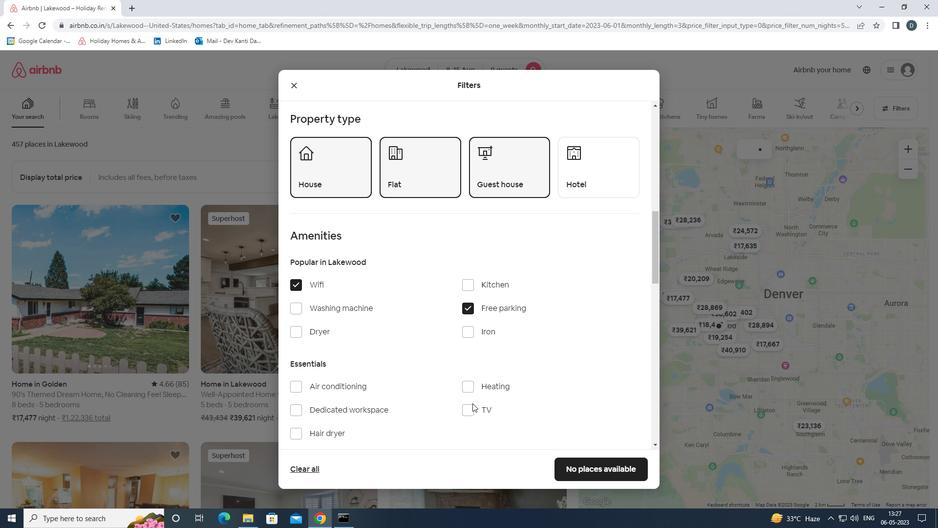 
Action: Mouse pressed left at (470, 409)
Screenshot: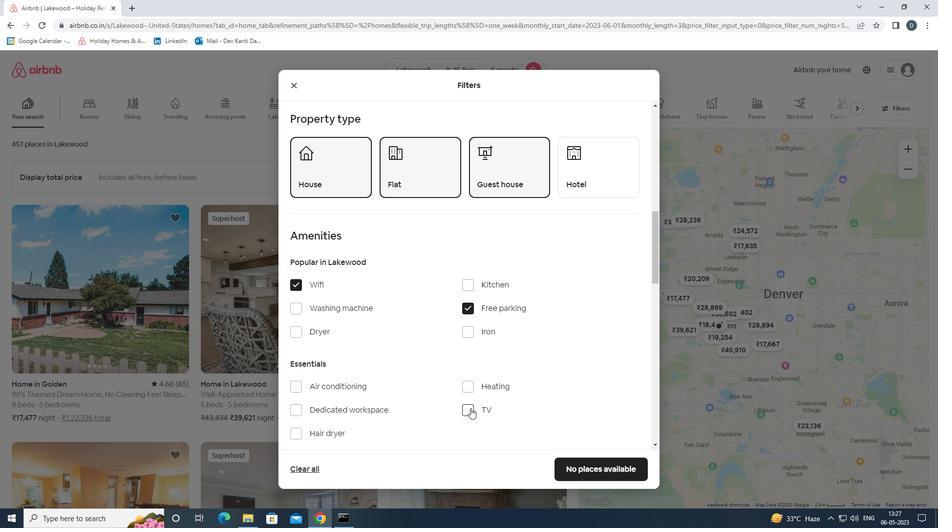 
Action: Mouse moved to (468, 402)
Screenshot: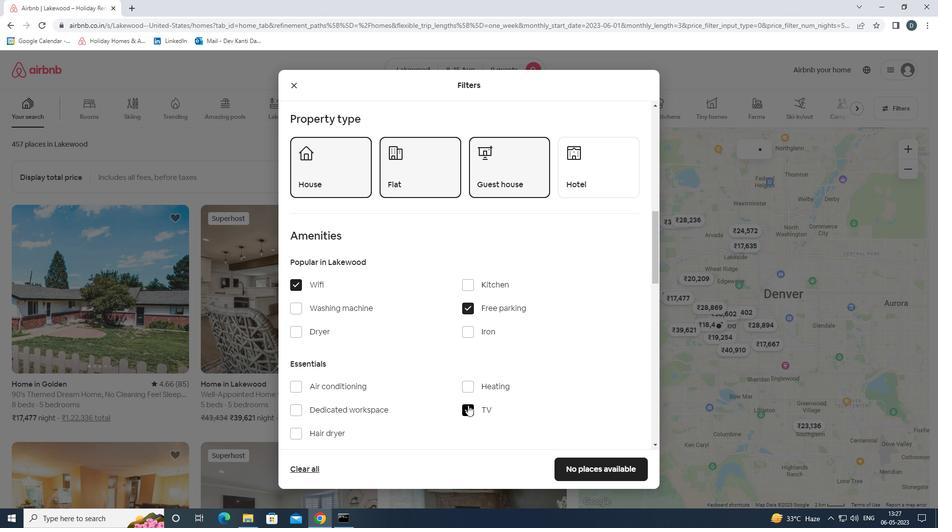 
Action: Mouse scrolled (468, 401) with delta (0, 0)
Screenshot: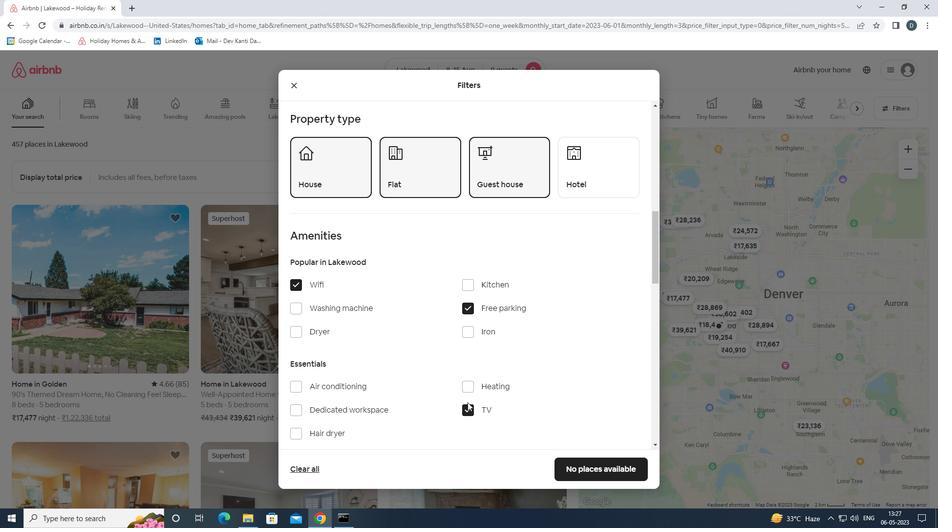 
Action: Mouse scrolled (468, 401) with delta (0, 0)
Screenshot: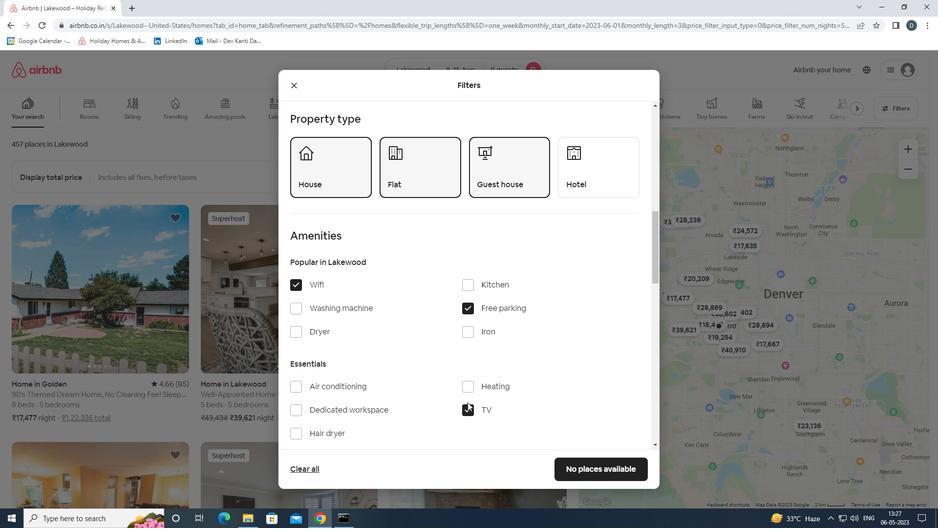 
Action: Mouse scrolled (468, 401) with delta (0, 0)
Screenshot: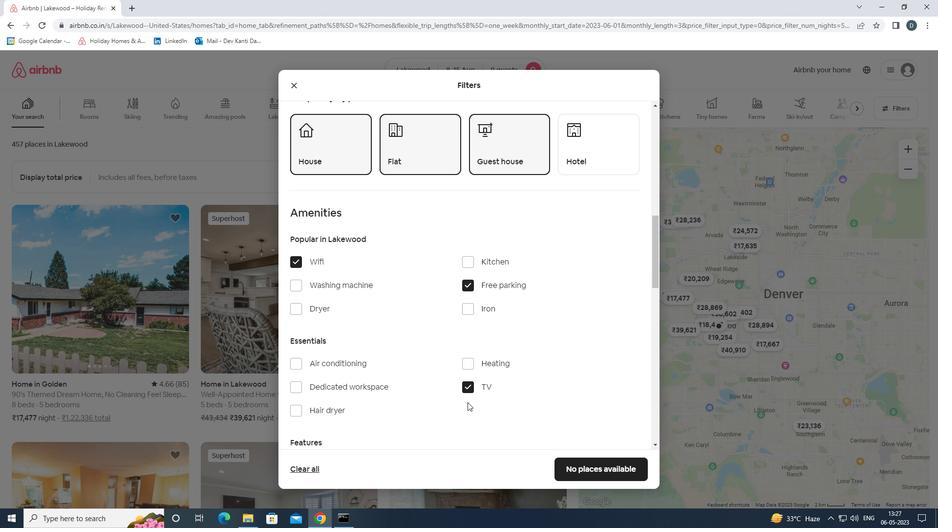 
Action: Mouse scrolled (468, 401) with delta (0, 0)
Screenshot: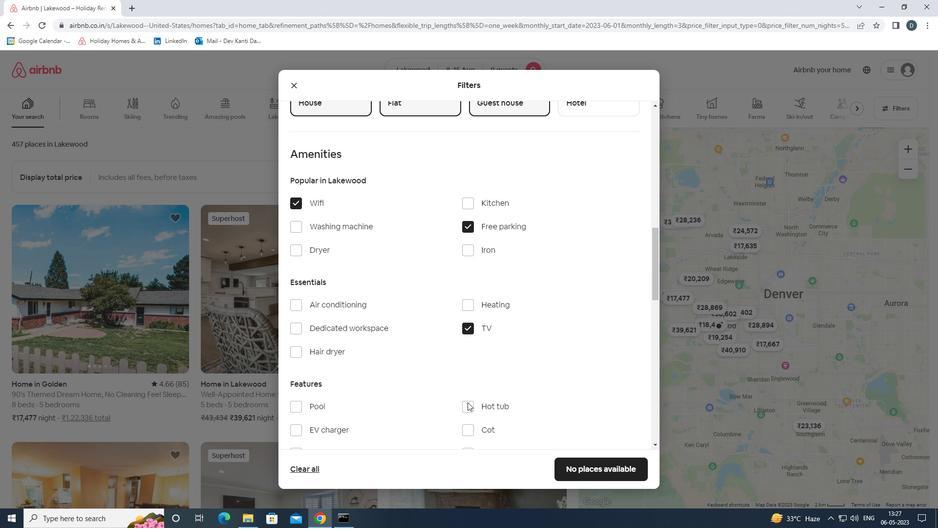 
Action: Mouse moved to (316, 339)
Screenshot: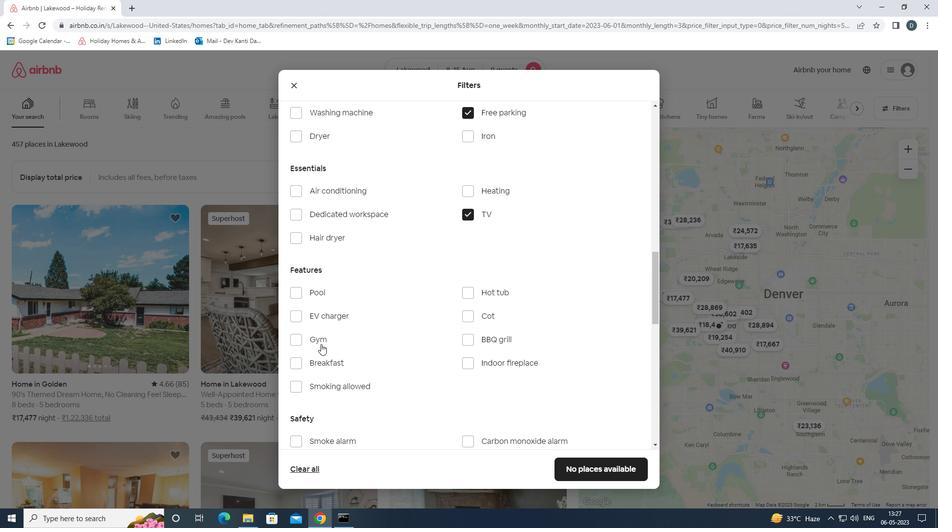 
Action: Mouse pressed left at (316, 339)
Screenshot: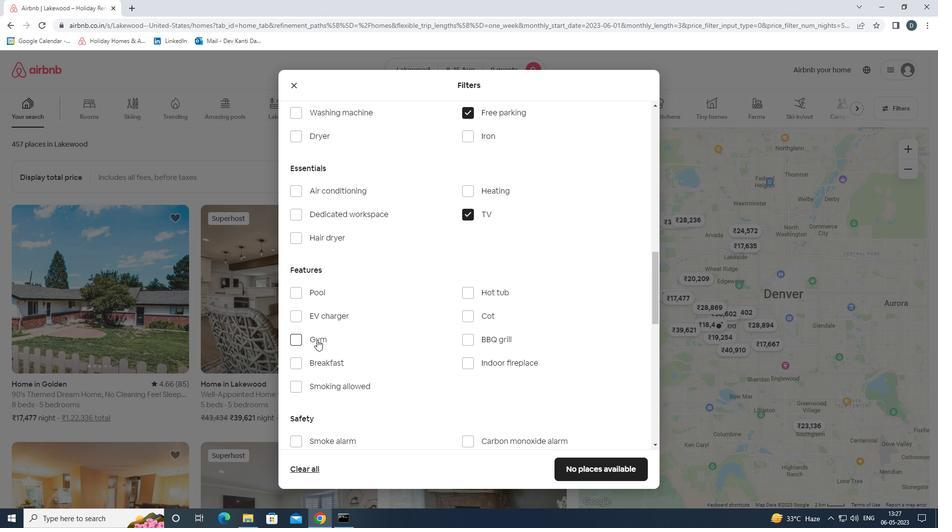
Action: Mouse moved to (315, 357)
Screenshot: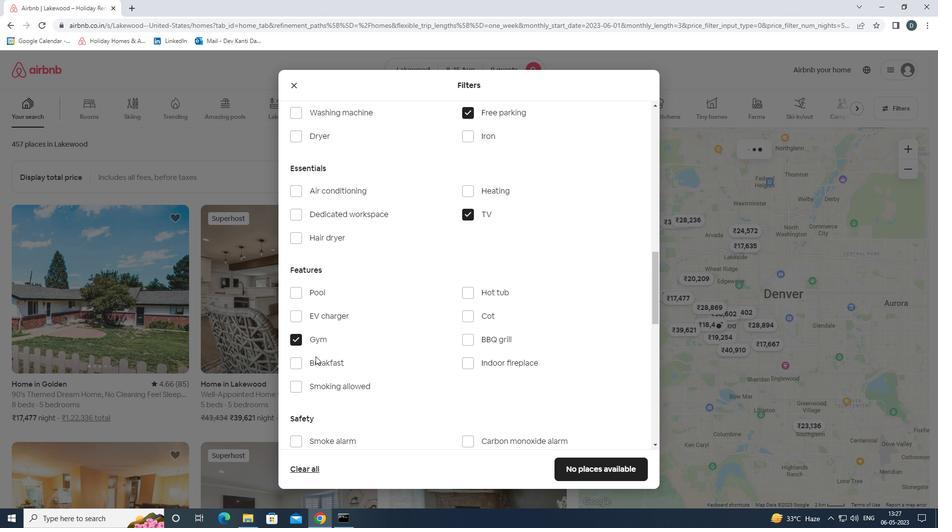 
Action: Mouse pressed left at (315, 357)
Screenshot: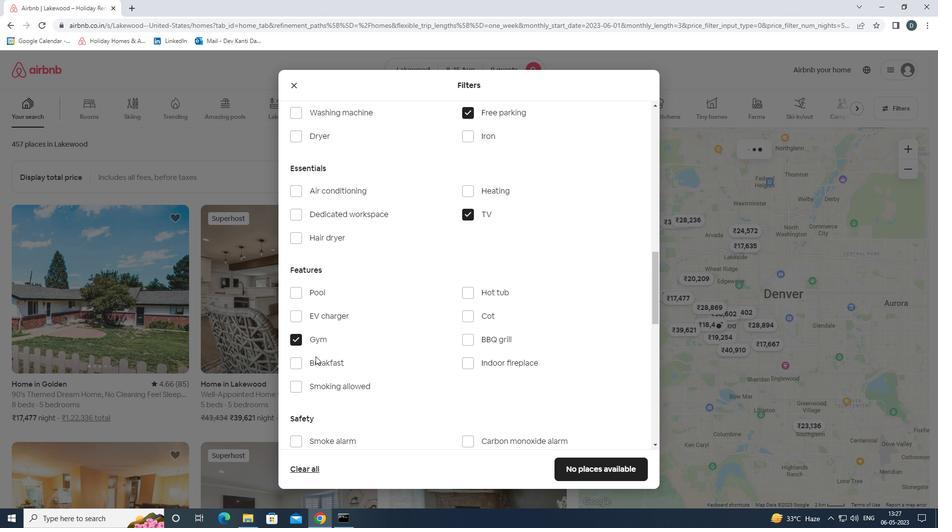 
Action: Mouse scrolled (315, 357) with delta (0, 0)
Screenshot: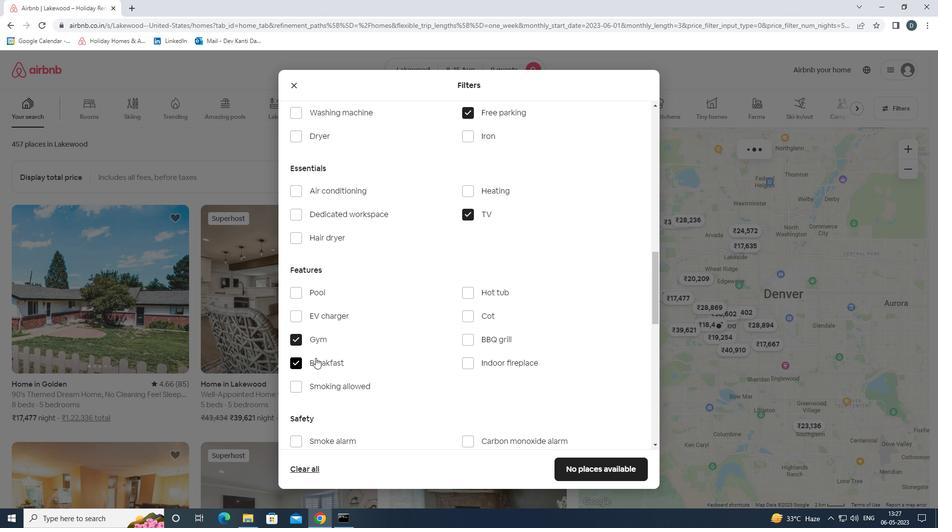 
Action: Mouse scrolled (315, 357) with delta (0, 0)
Screenshot: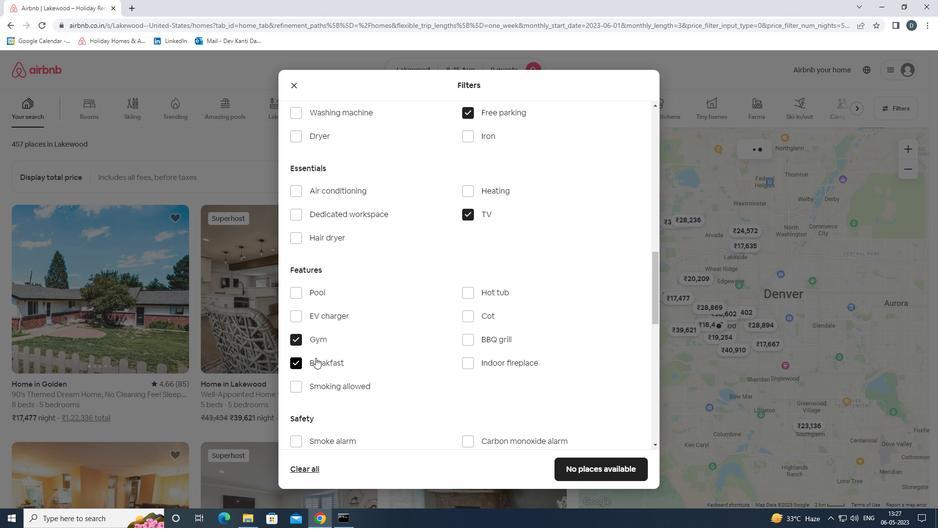 
Action: Mouse moved to (316, 358)
Screenshot: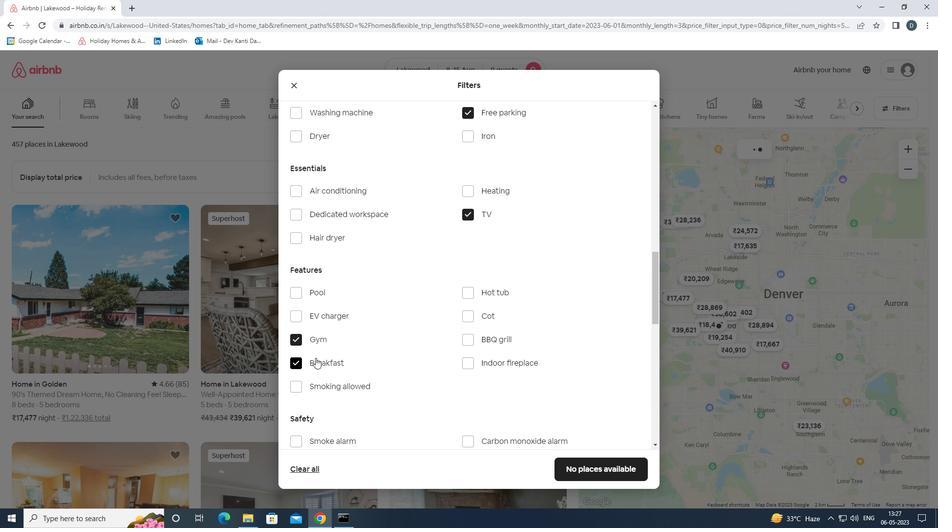 
Action: Mouse scrolled (316, 357) with delta (0, 0)
Screenshot: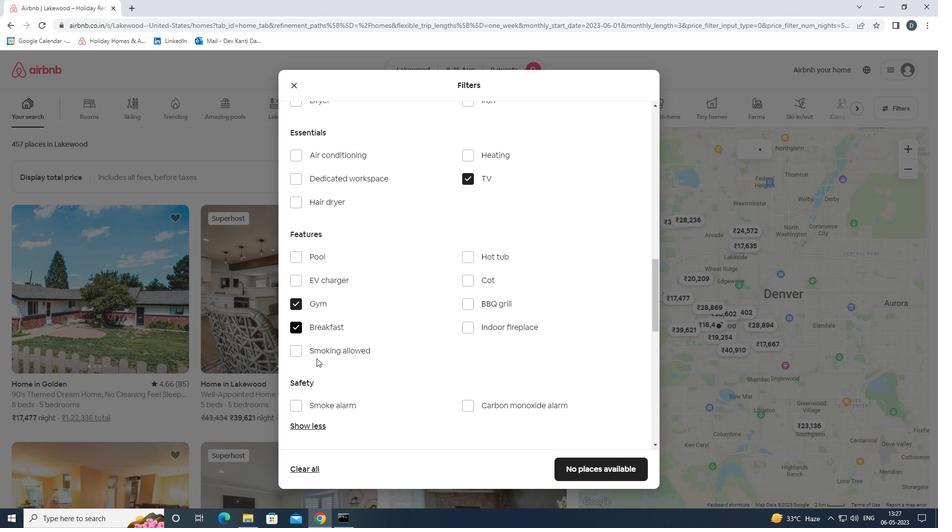 
Action: Mouse moved to (320, 361)
Screenshot: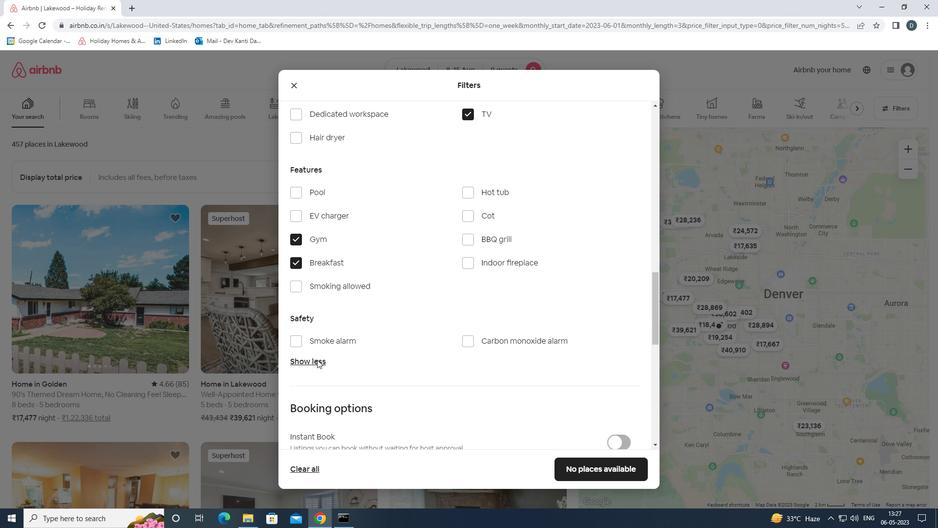 
Action: Mouse scrolled (320, 360) with delta (0, 0)
Screenshot: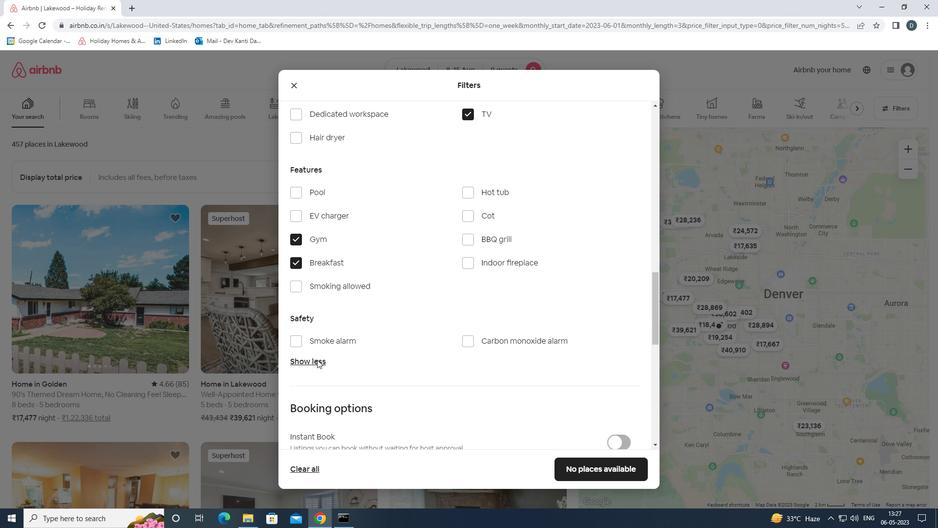 
Action: Mouse moved to (379, 361)
Screenshot: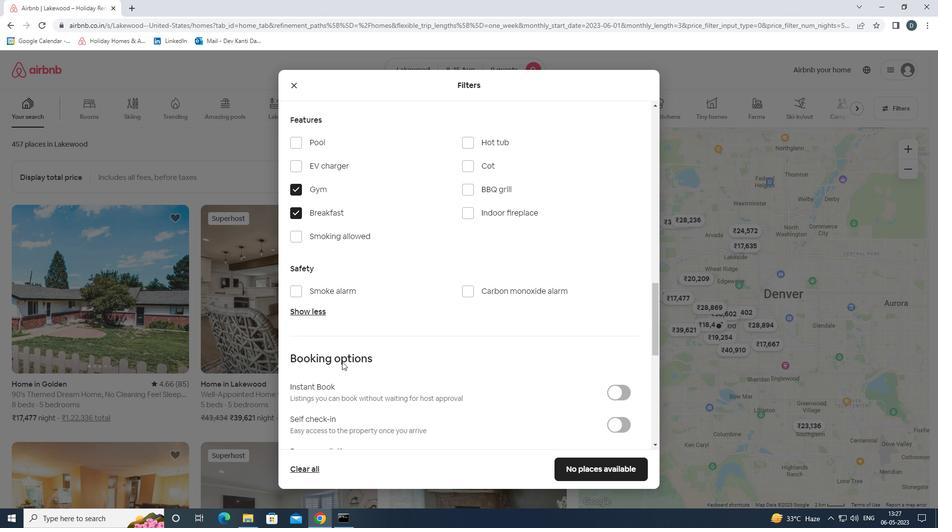 
Action: Mouse scrolled (379, 361) with delta (0, 0)
Screenshot: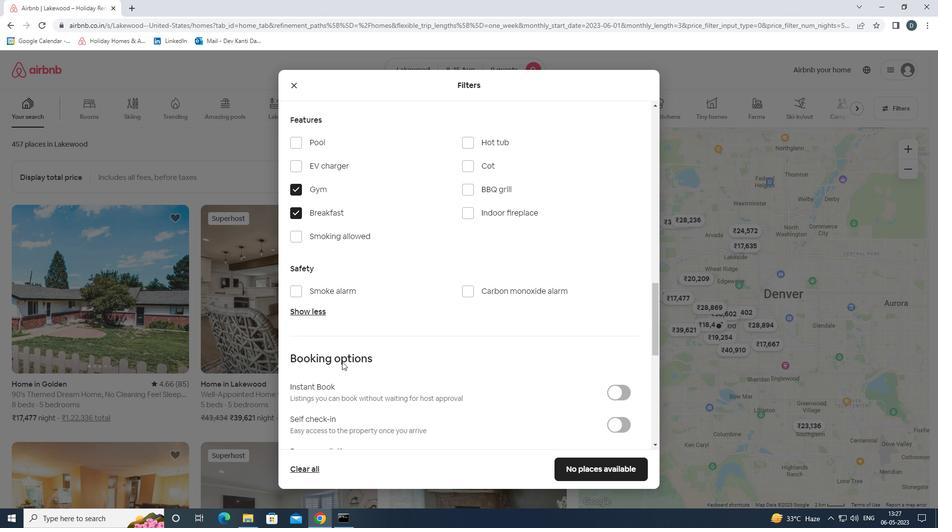 
Action: Mouse moved to (622, 329)
Screenshot: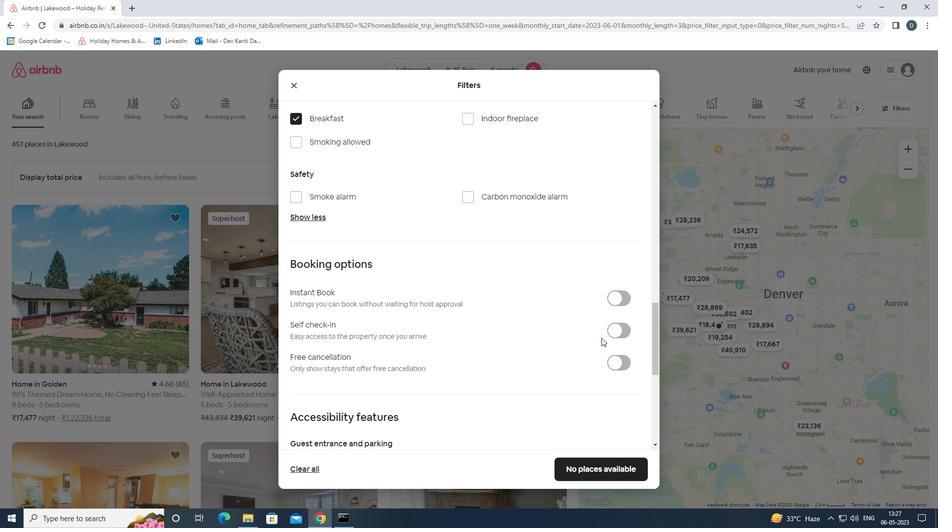 
Action: Mouse pressed left at (622, 329)
Screenshot: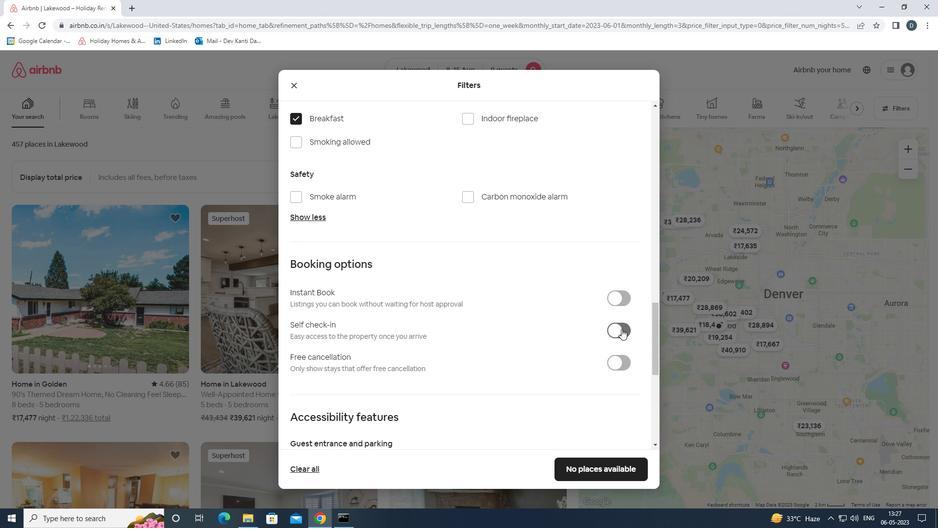 
Action: Mouse scrolled (622, 328) with delta (0, 0)
Screenshot: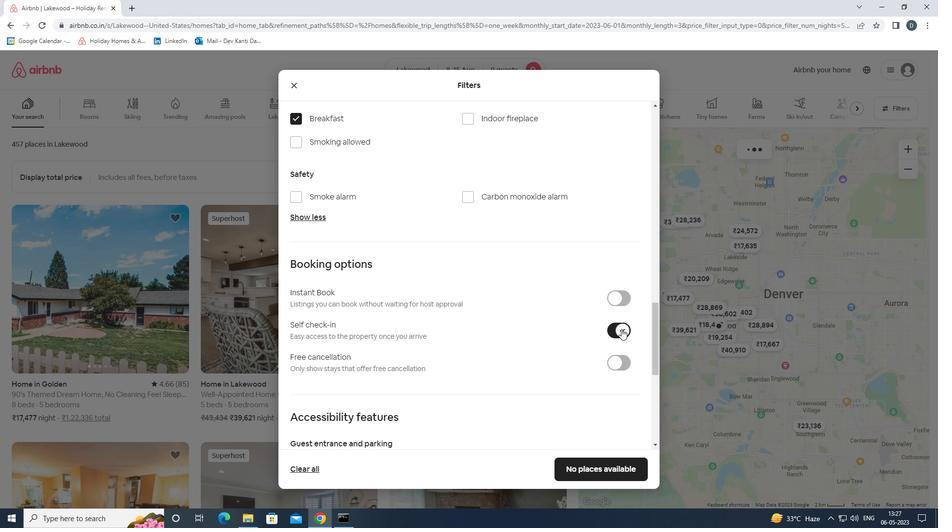
Action: Mouse scrolled (622, 328) with delta (0, 0)
Screenshot: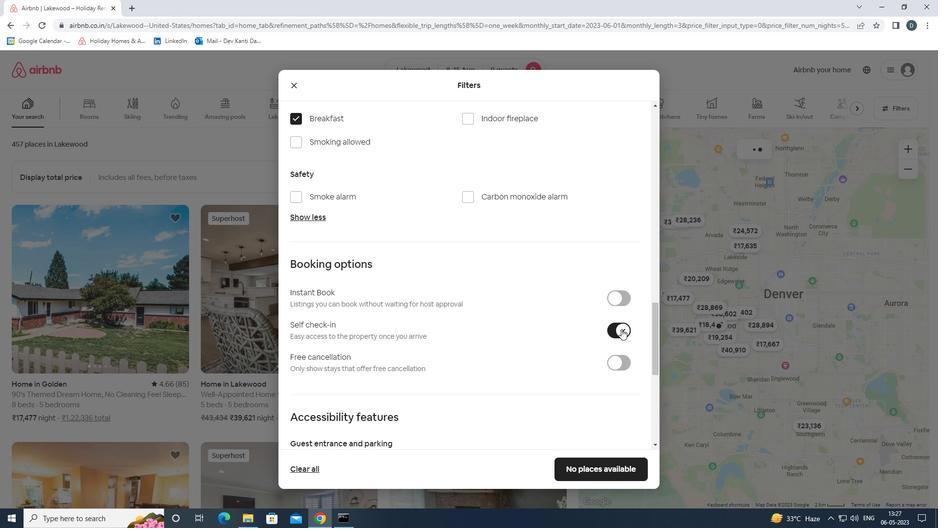 
Action: Mouse scrolled (622, 328) with delta (0, 0)
Screenshot: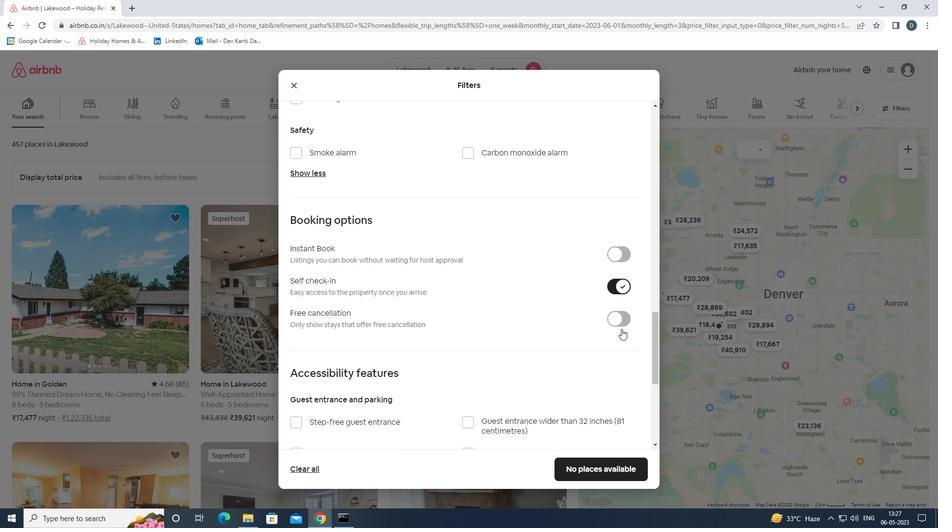 
Action: Mouse moved to (617, 330)
Screenshot: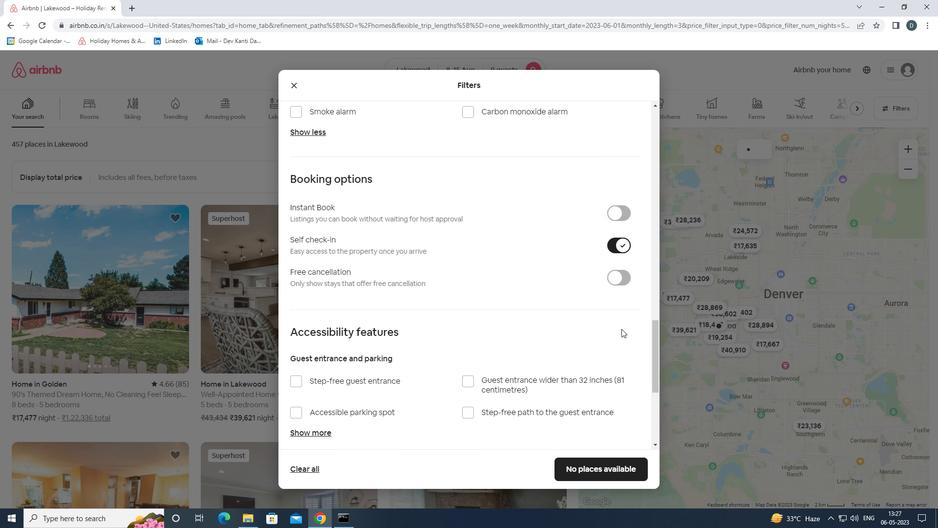 
Action: Mouse scrolled (617, 329) with delta (0, 0)
Screenshot: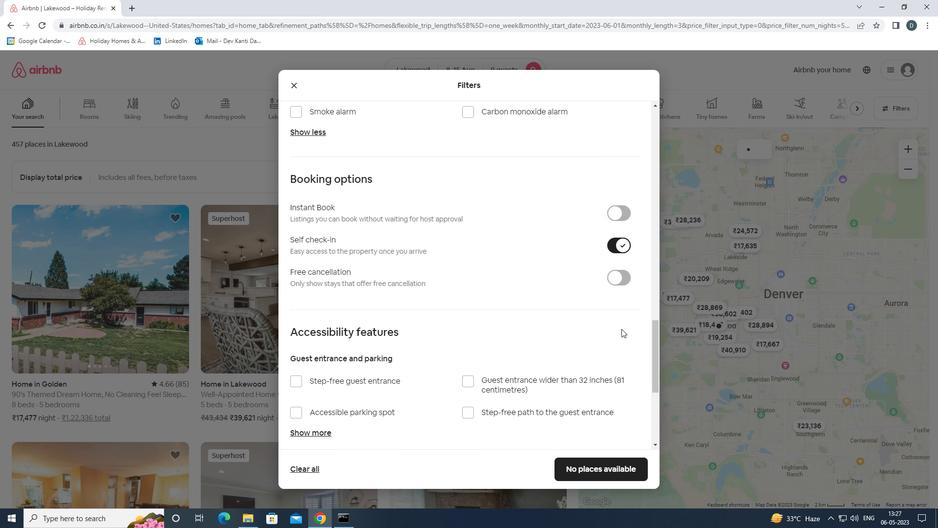 
Action: Mouse moved to (612, 330)
Screenshot: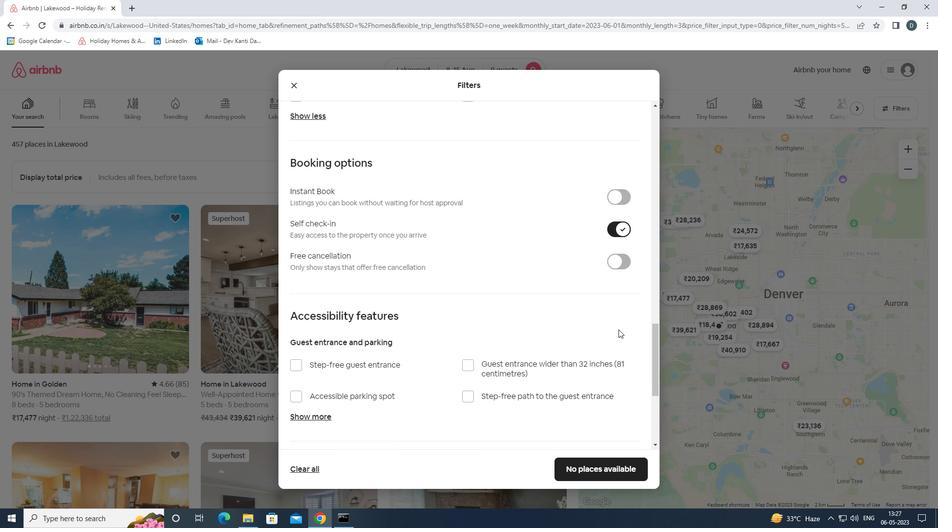 
Action: Mouse scrolled (612, 330) with delta (0, 0)
Screenshot: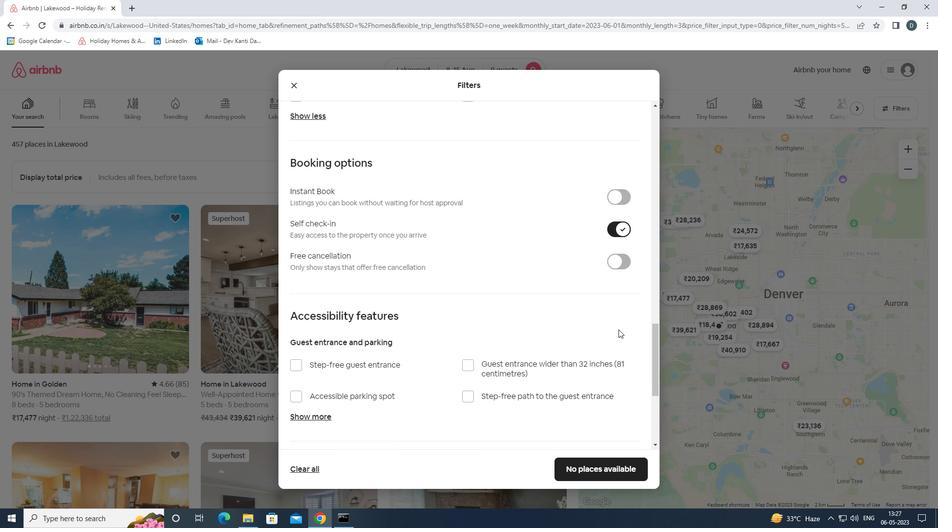 
Action: Mouse moved to (552, 342)
Screenshot: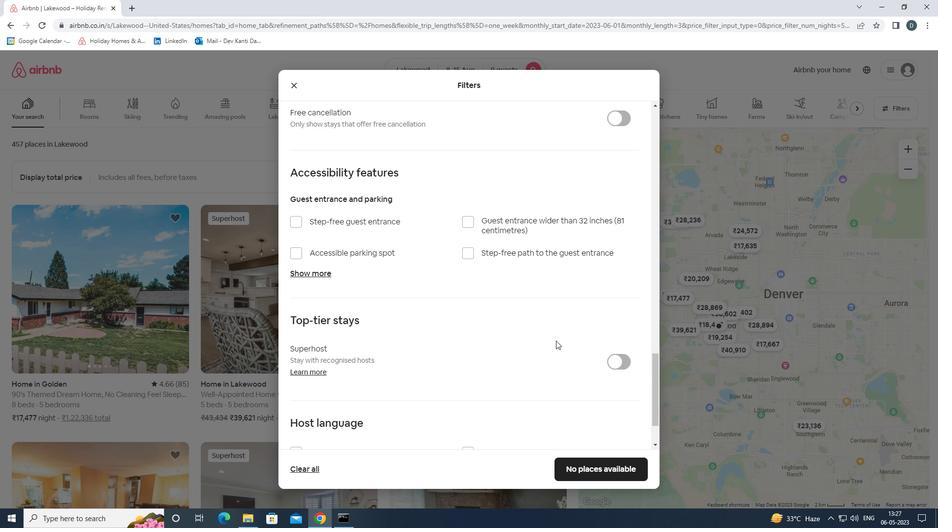 
Action: Mouse scrolled (552, 341) with delta (0, 0)
Screenshot: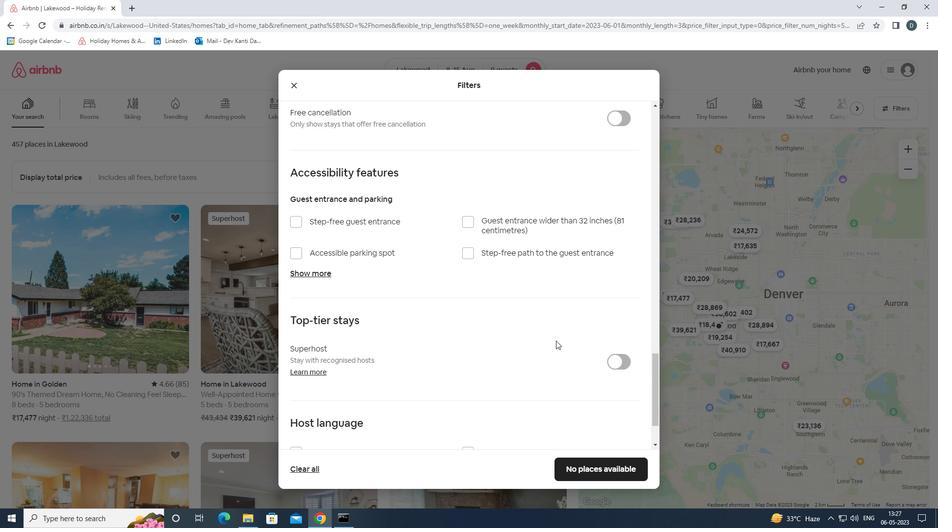 
Action: Mouse moved to (548, 343)
Screenshot: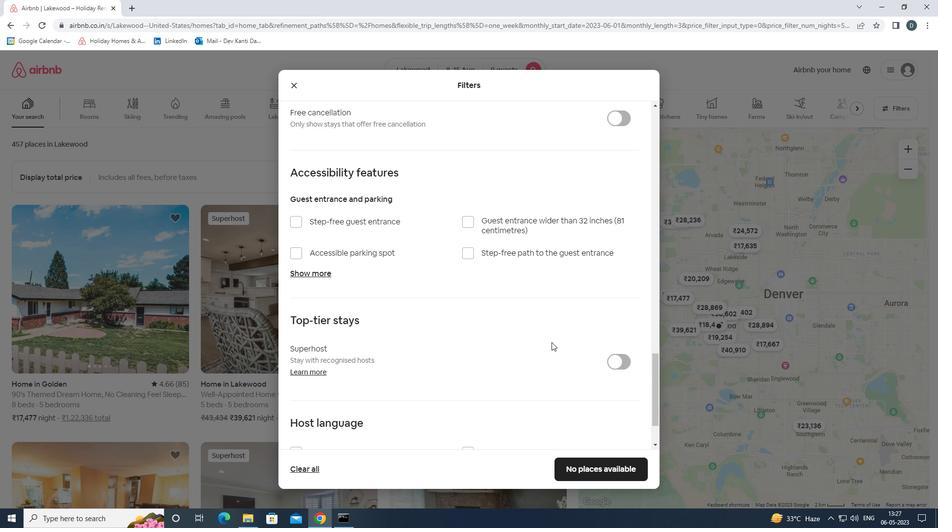 
Action: Mouse scrolled (548, 342) with delta (0, 0)
Screenshot: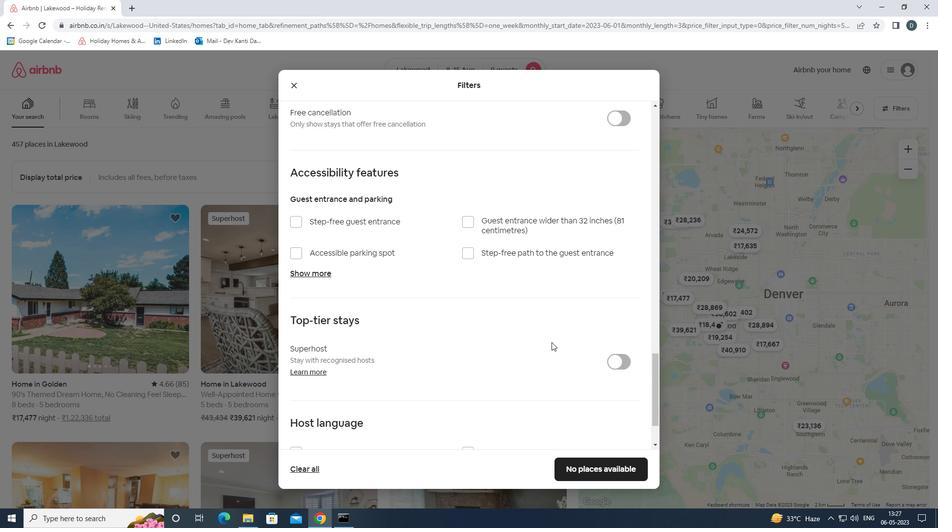 
Action: Mouse moved to (546, 343)
Screenshot: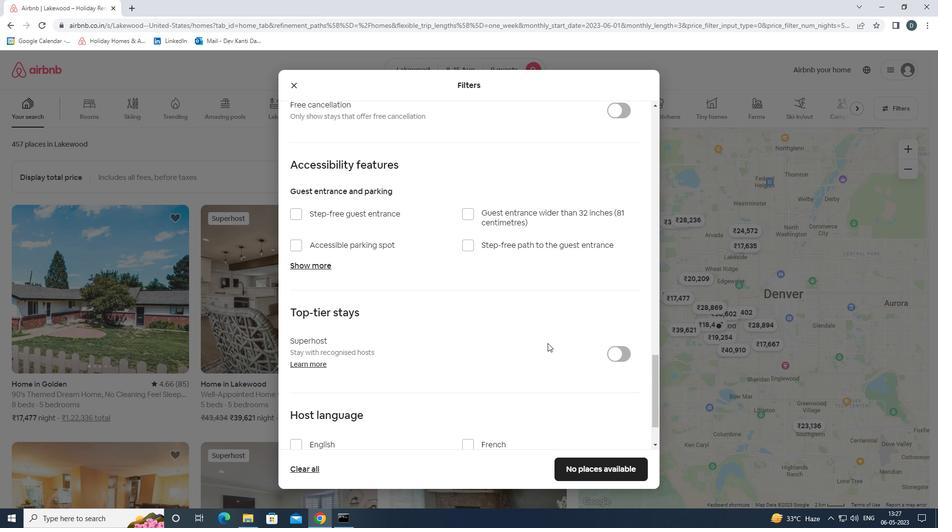 
Action: Mouse scrolled (546, 343) with delta (0, 0)
Screenshot: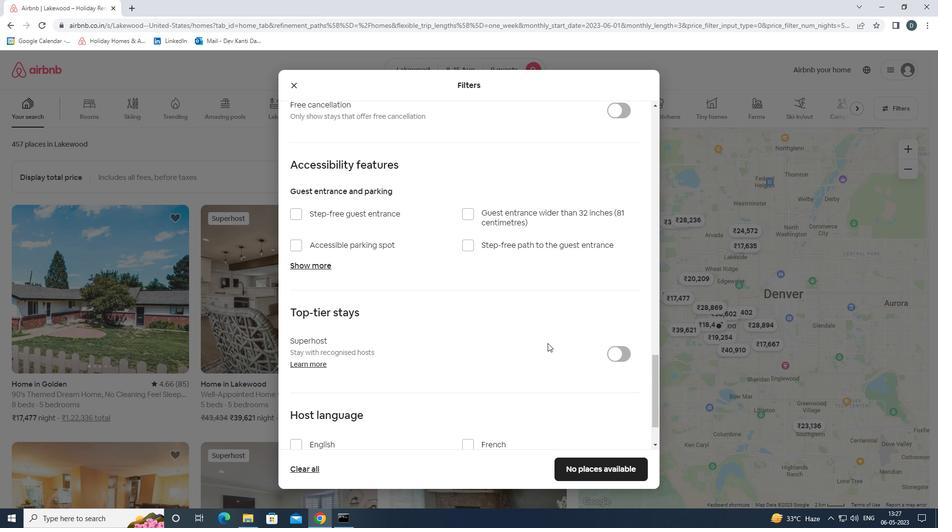 
Action: Mouse moved to (539, 345)
Screenshot: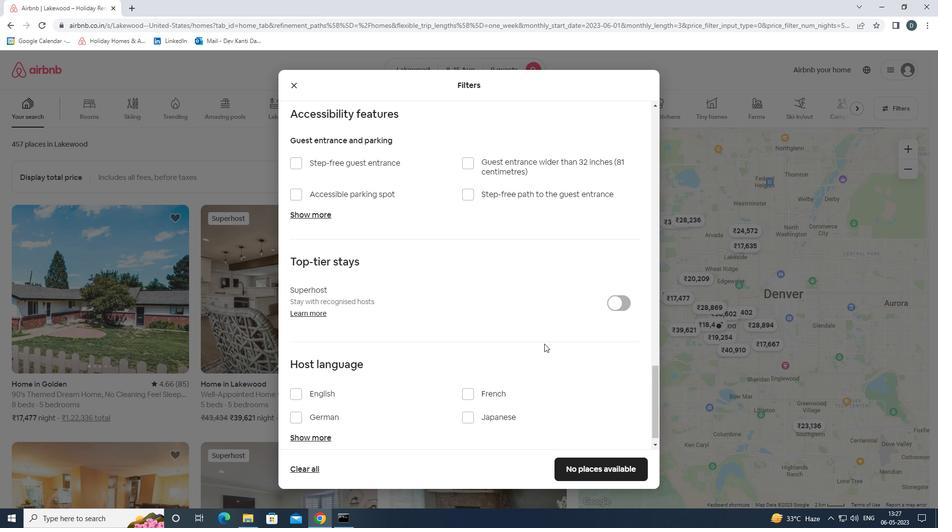 
Action: Mouse scrolled (539, 344) with delta (0, 0)
Screenshot: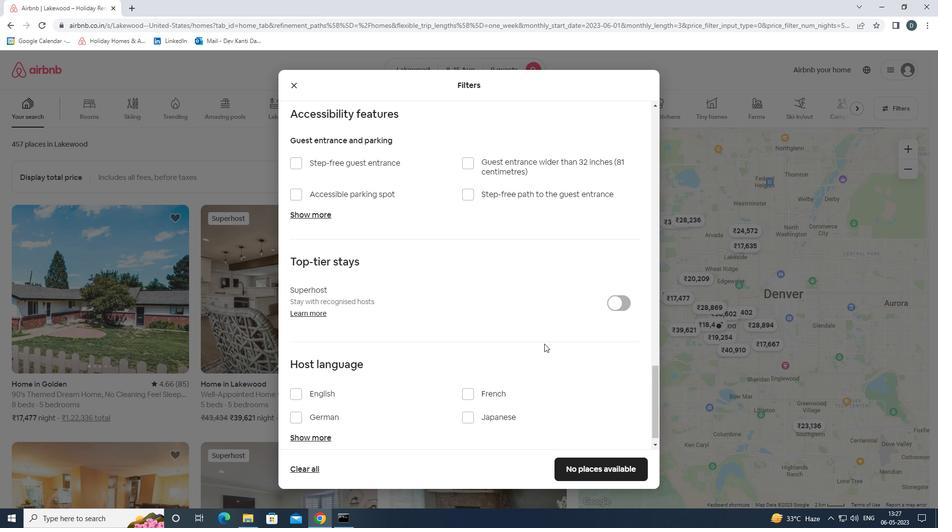 
Action: Mouse moved to (322, 381)
Screenshot: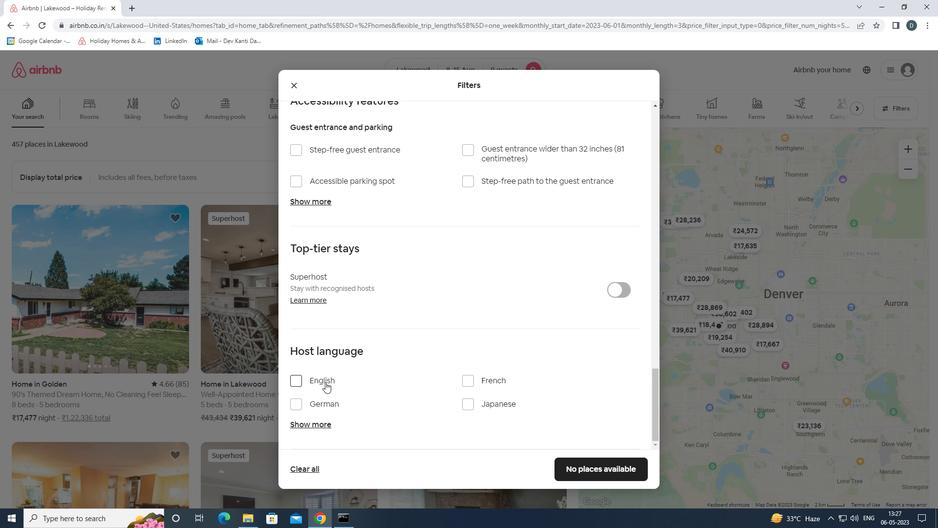 
Action: Mouse pressed left at (322, 381)
Screenshot: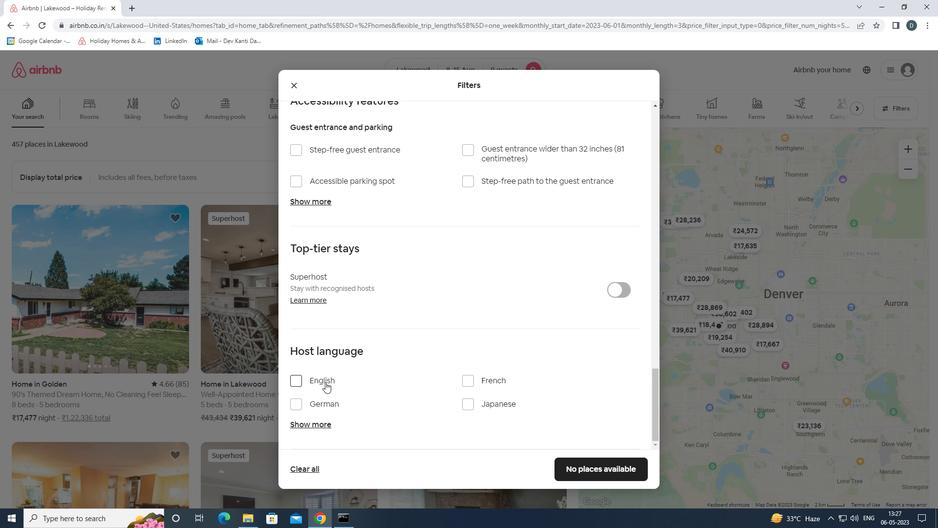 
Action: Mouse moved to (593, 461)
Screenshot: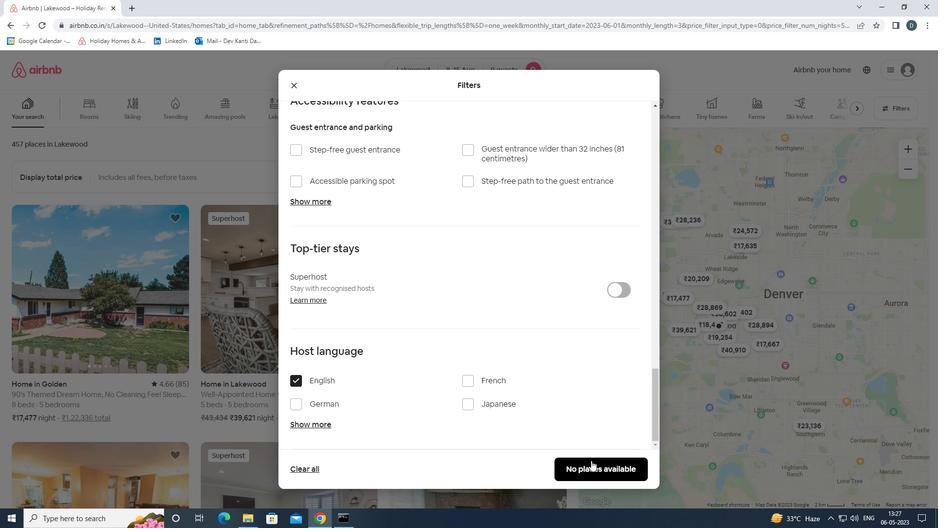 
Action: Mouse pressed left at (593, 461)
Screenshot: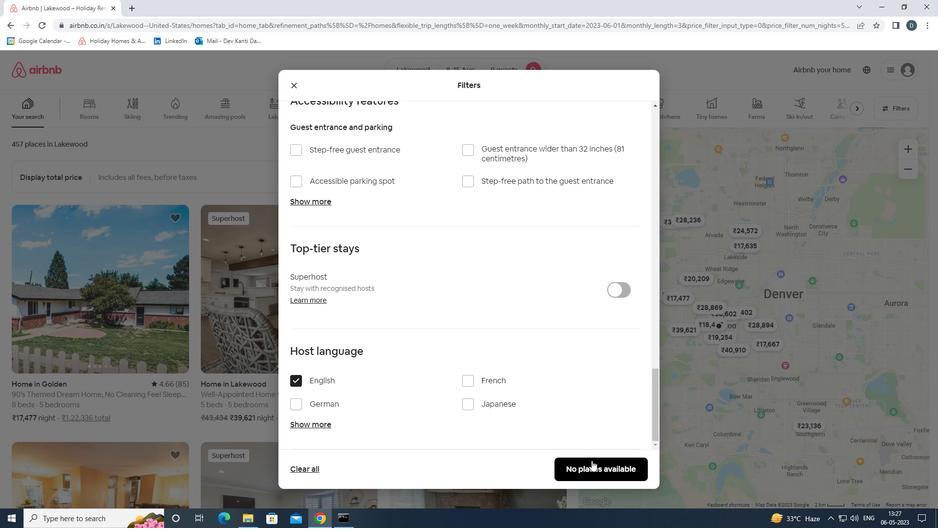 
Action: Mouse moved to (558, 374)
Screenshot: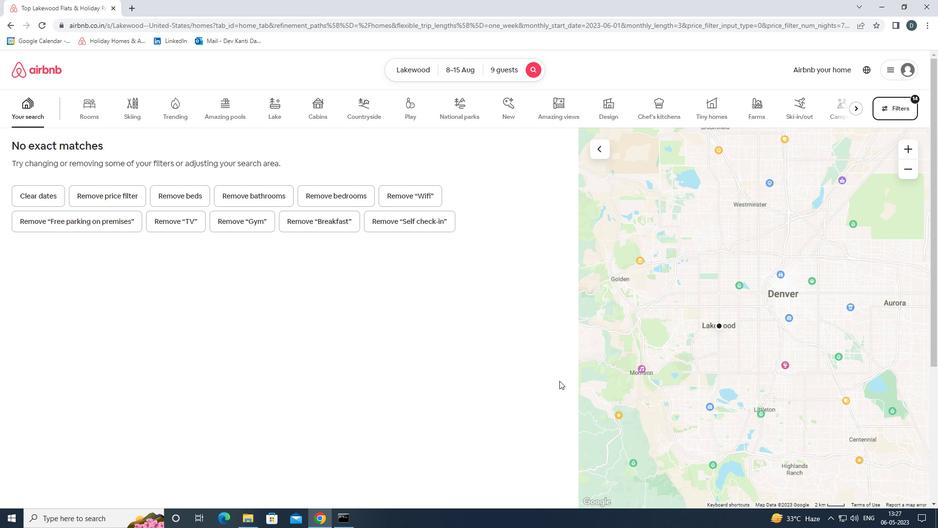 
